 Task: Explore Airbnb accommodation in Debre Tabor, Ethiopia from 3rd December, 2023 to 17th December, 2023 for 3 adults, 1 child.3 bedrooms having 4 beds and 2 bathrooms. Property type can be house. Booking option can be shelf check-in. Look for 3 properties as per requirement.
Action: Mouse moved to (306, 143)
Screenshot: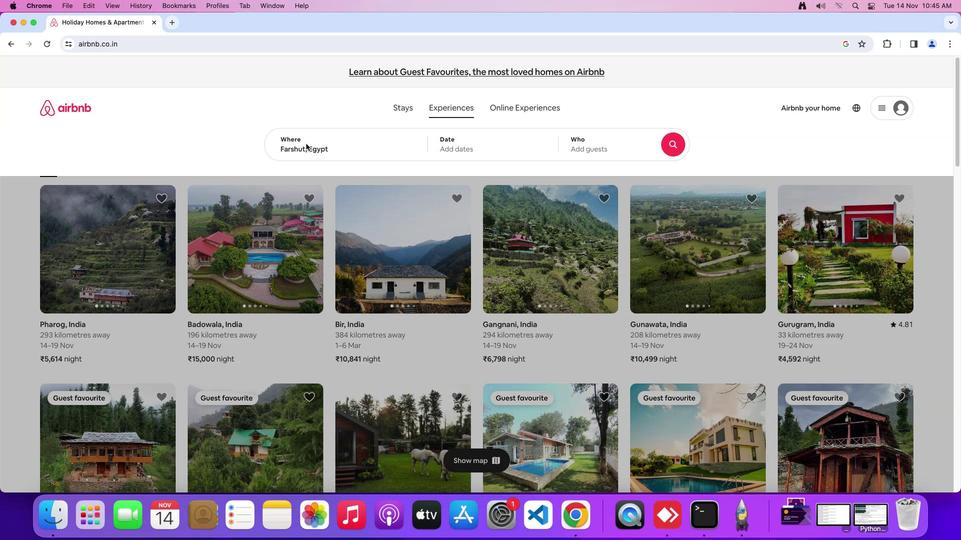 
Action: Mouse pressed left at (306, 143)
Screenshot: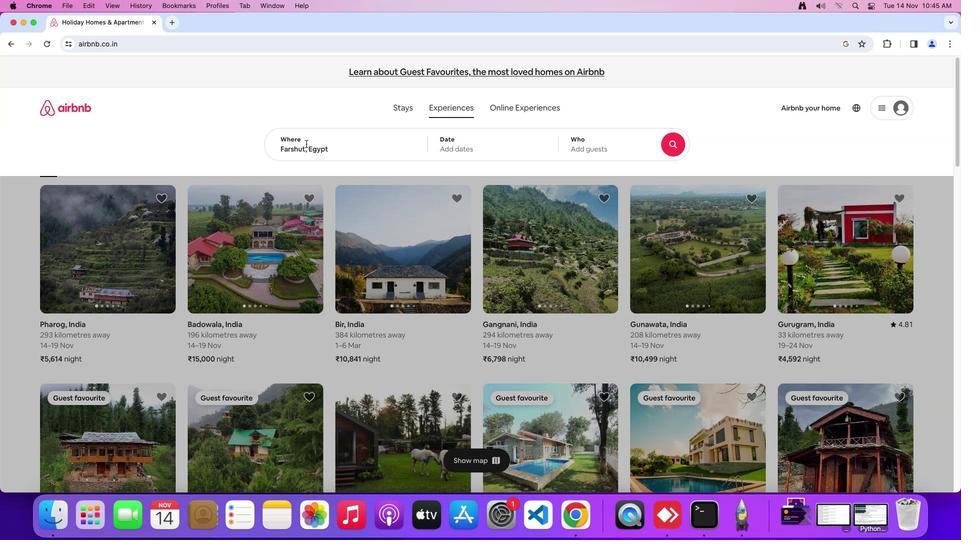 
Action: Mouse moved to (327, 142)
Screenshot: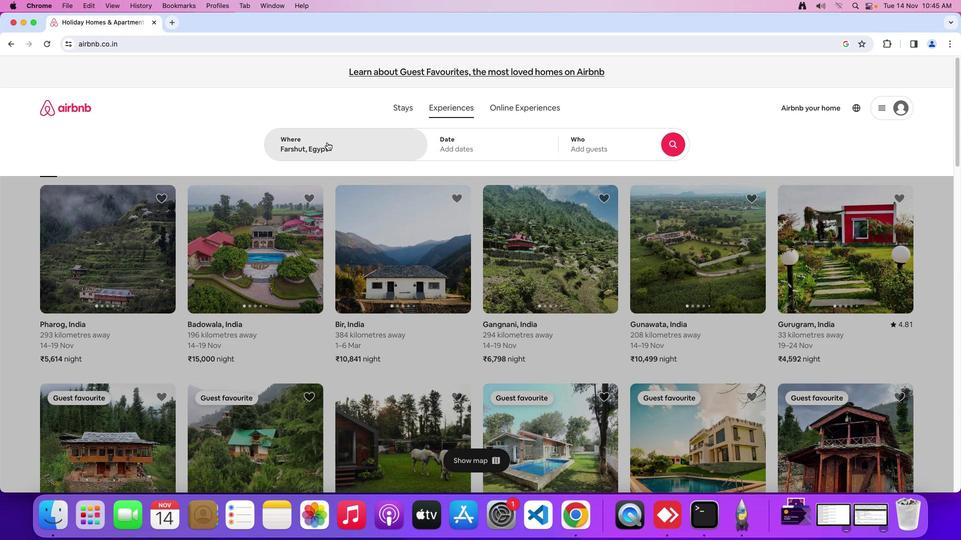 
Action: Mouse pressed left at (327, 142)
Screenshot: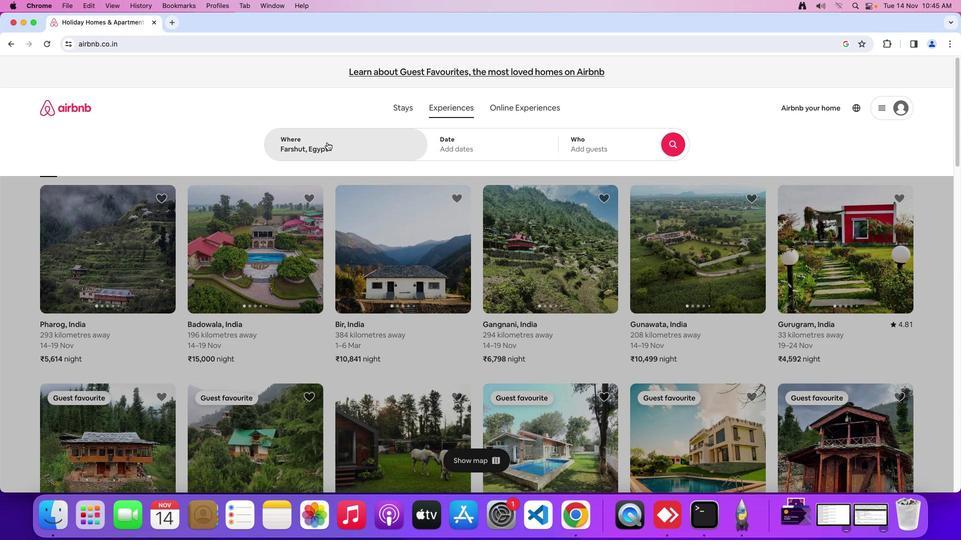 
Action: Mouse moved to (351, 144)
Screenshot: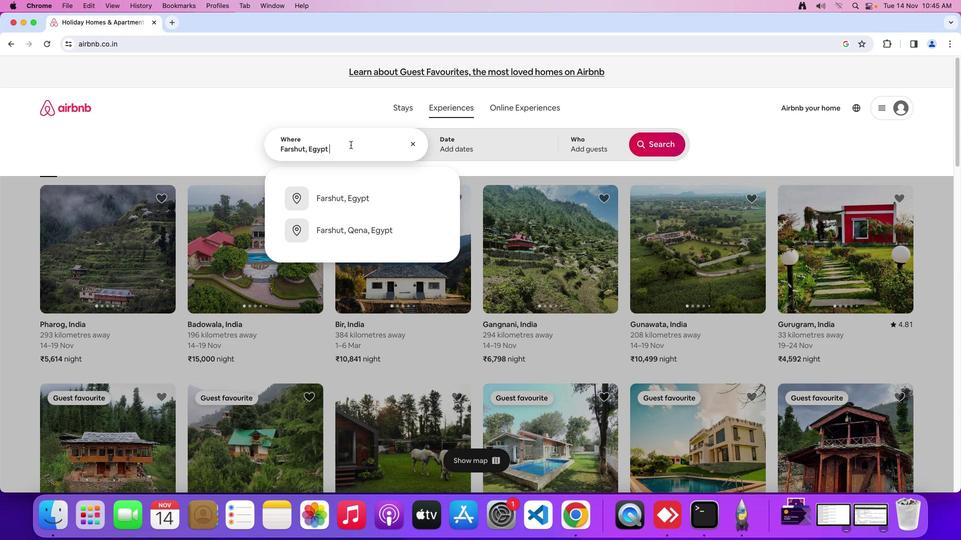 
Action: Mouse pressed left at (351, 144)
Screenshot: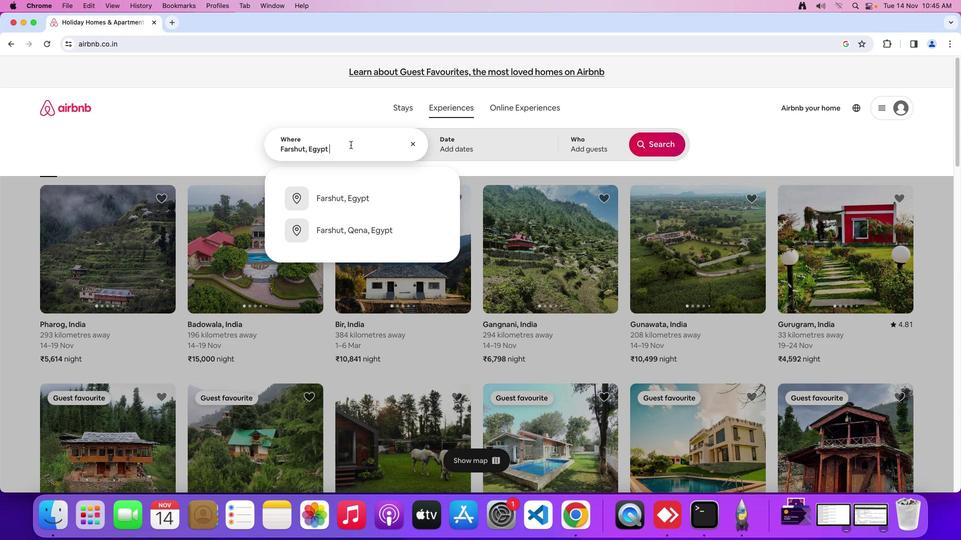 
Action: Mouse moved to (348, 146)
Screenshot: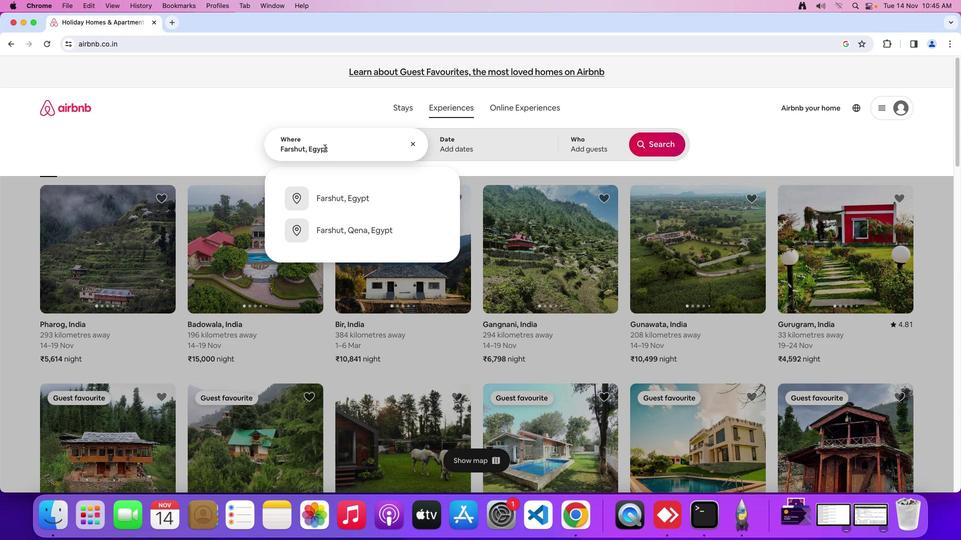 
Action: Mouse pressed left at (348, 146)
Screenshot: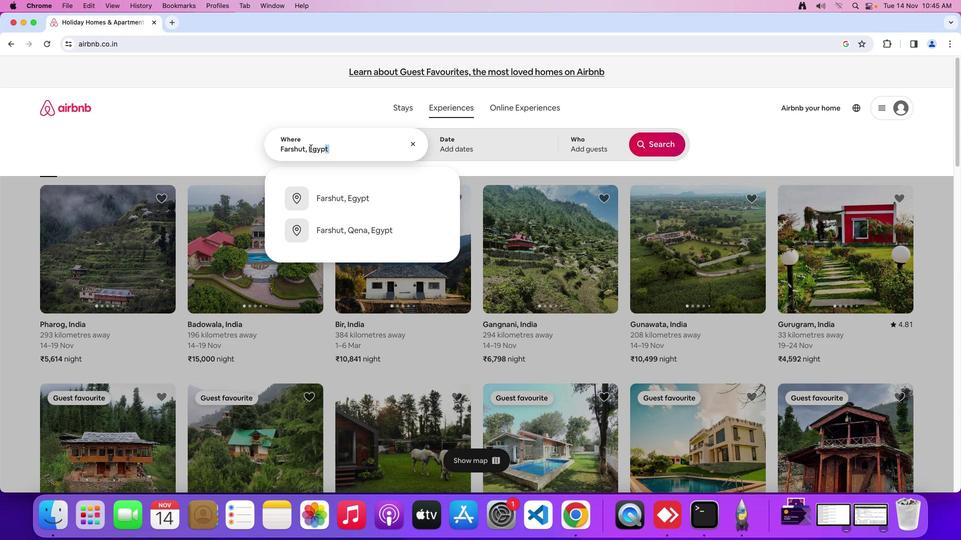 
Action: Mouse moved to (264, 145)
Screenshot: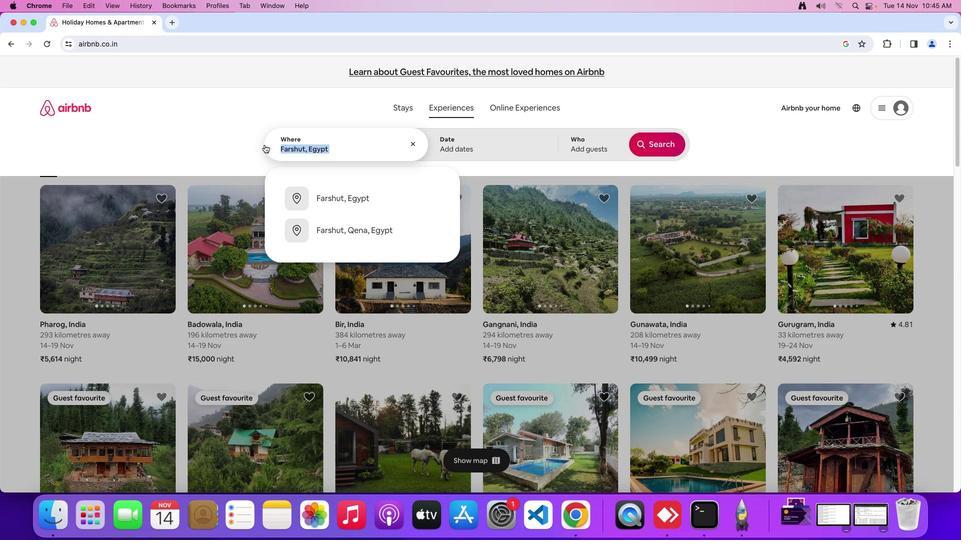 
Action: Key pressed Key.shift_r'D''e''b''r''e'Key.spaceKey.shift_r'T''a''b''o''r'','Key.spaceKey.shift_r'E''n'Key.backspace't''h''i''o''p''i''a'
Screenshot: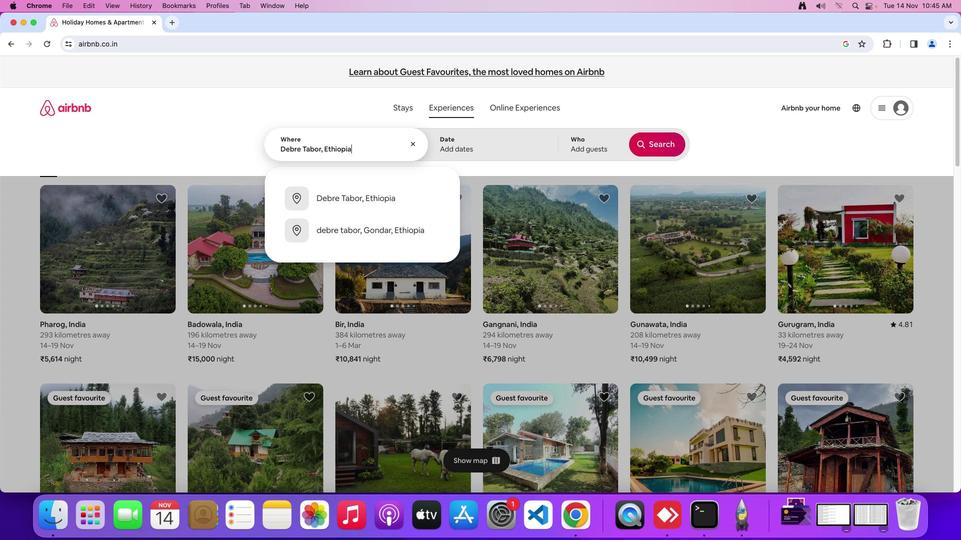 
Action: Mouse moved to (451, 148)
Screenshot: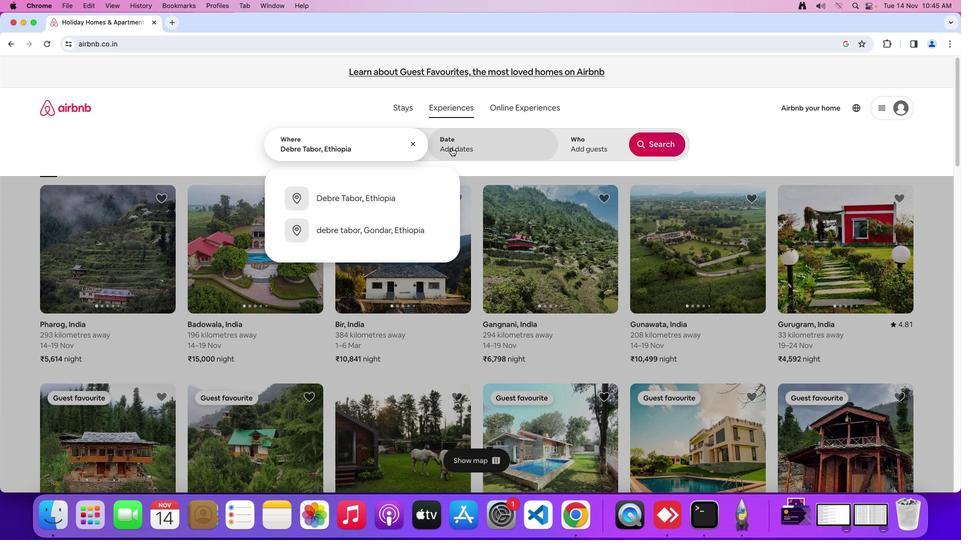
Action: Mouse pressed left at (451, 148)
Screenshot: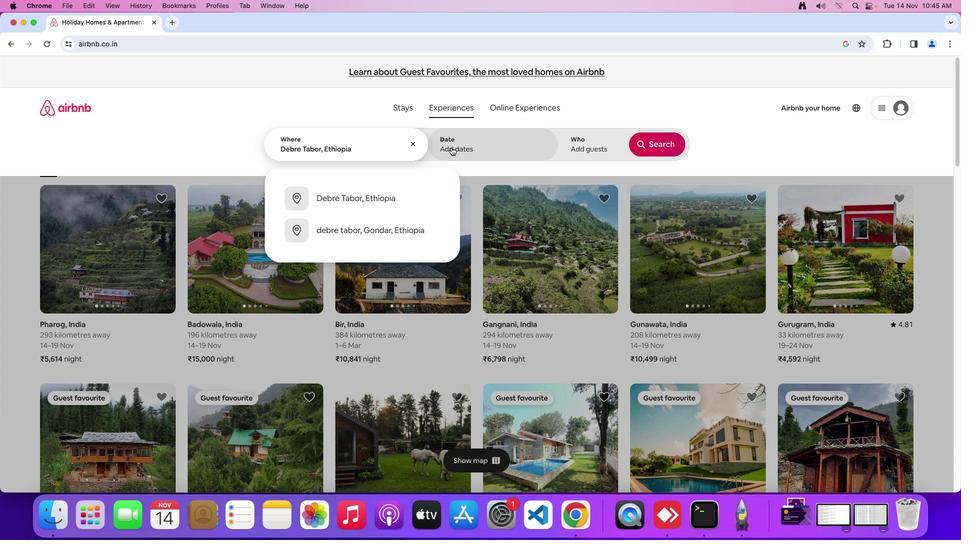 
Action: Mouse moved to (508, 265)
Screenshot: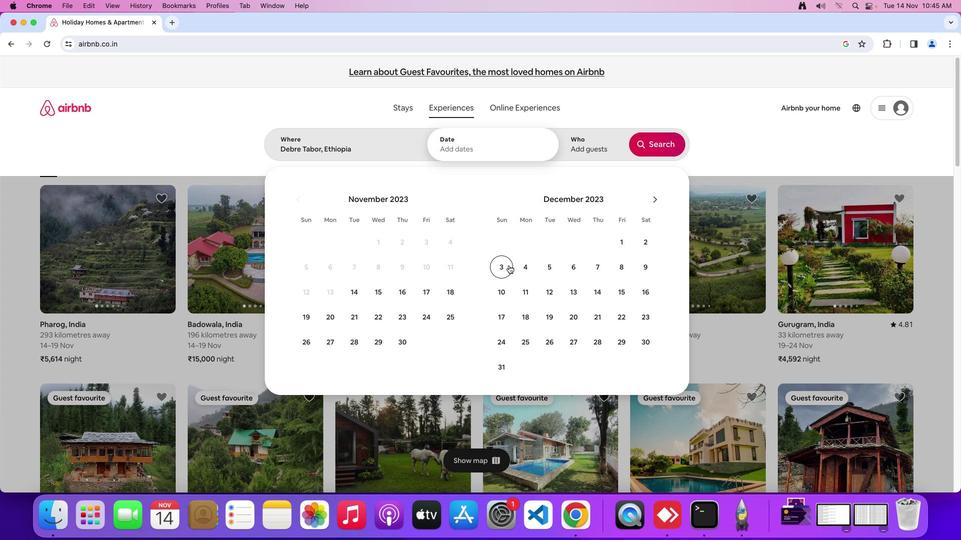 
Action: Mouse pressed left at (508, 265)
Screenshot: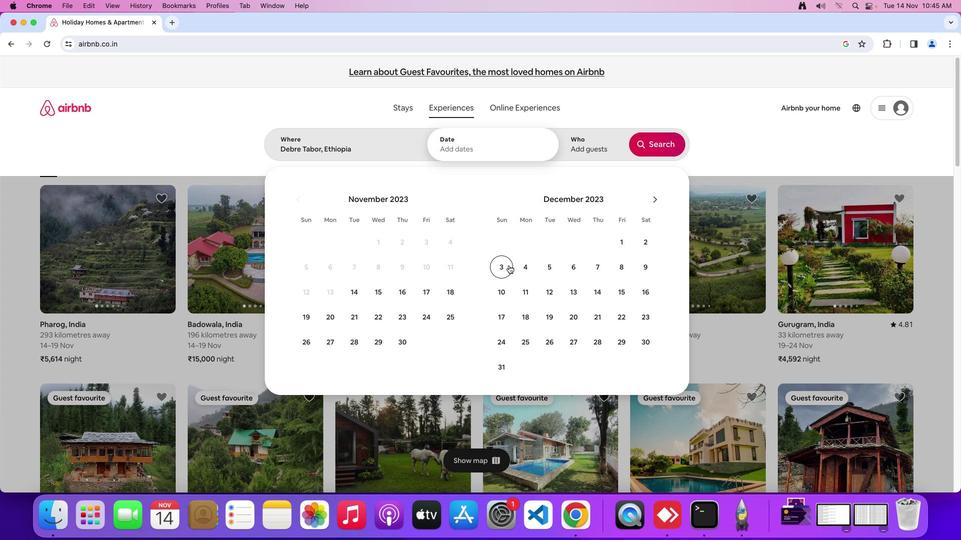 
Action: Mouse moved to (508, 312)
Screenshot: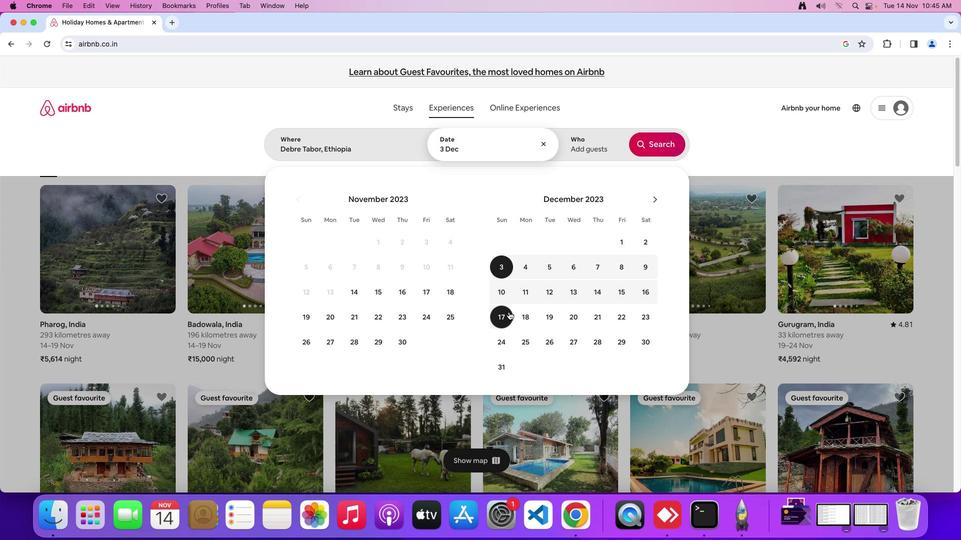 
Action: Mouse pressed left at (508, 312)
Screenshot: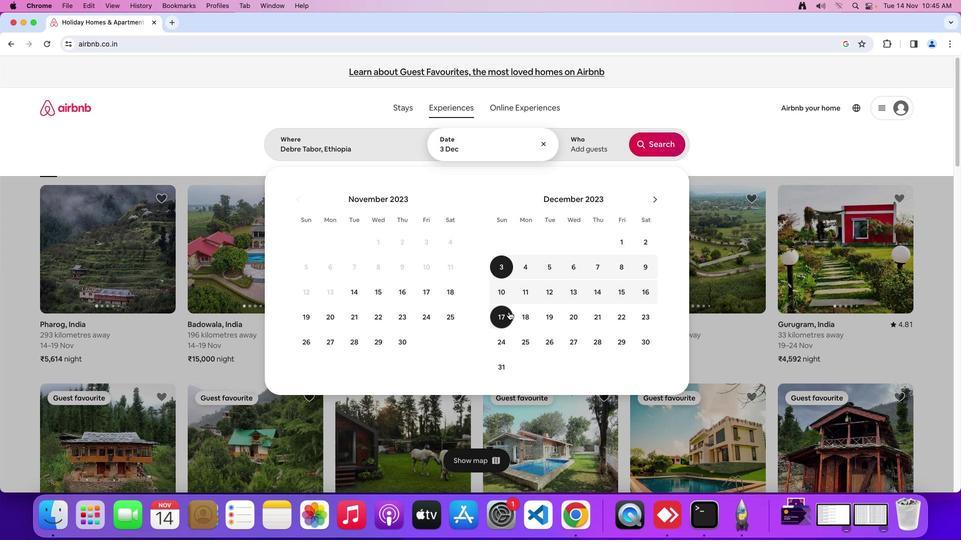 
Action: Mouse moved to (589, 135)
Screenshot: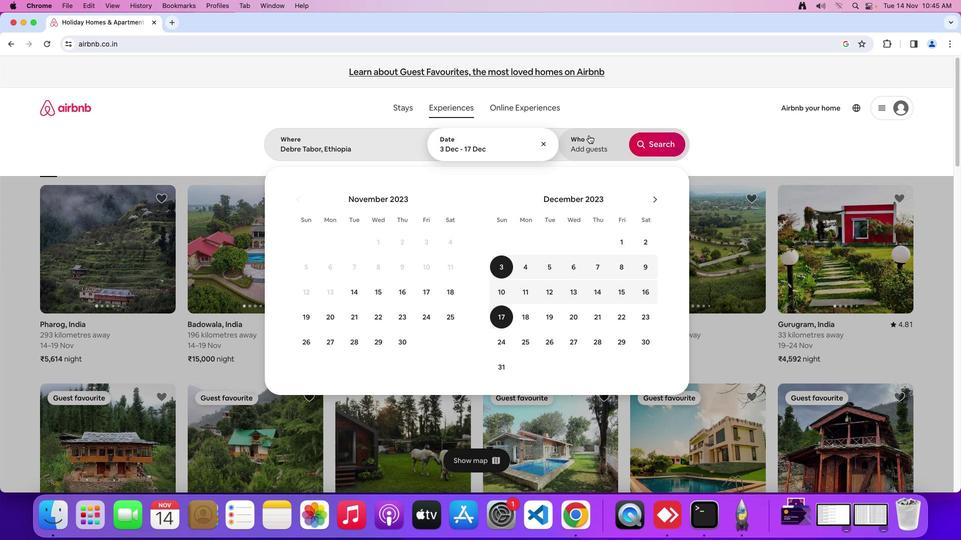 
Action: Mouse pressed left at (589, 135)
Screenshot: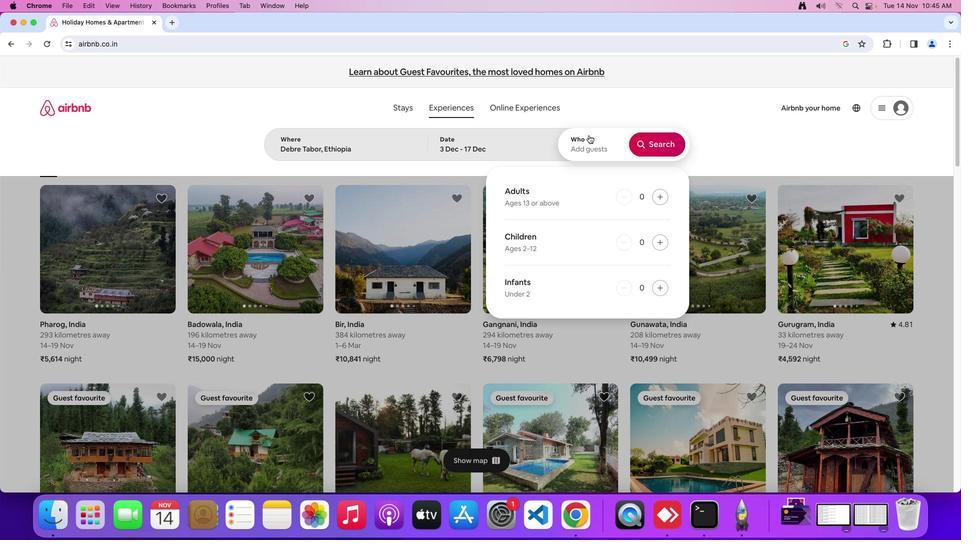 
Action: Mouse moved to (658, 195)
Screenshot: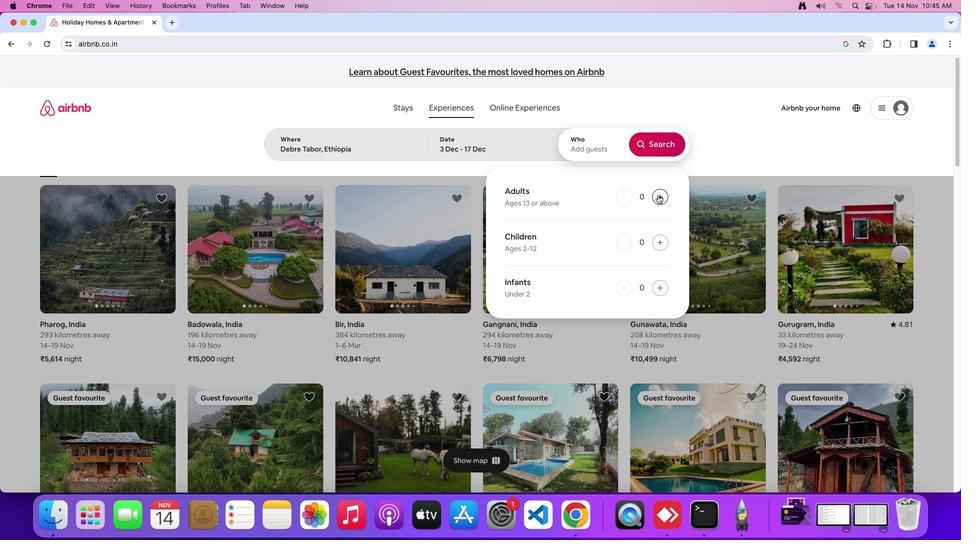 
Action: Mouse pressed left at (658, 195)
Screenshot: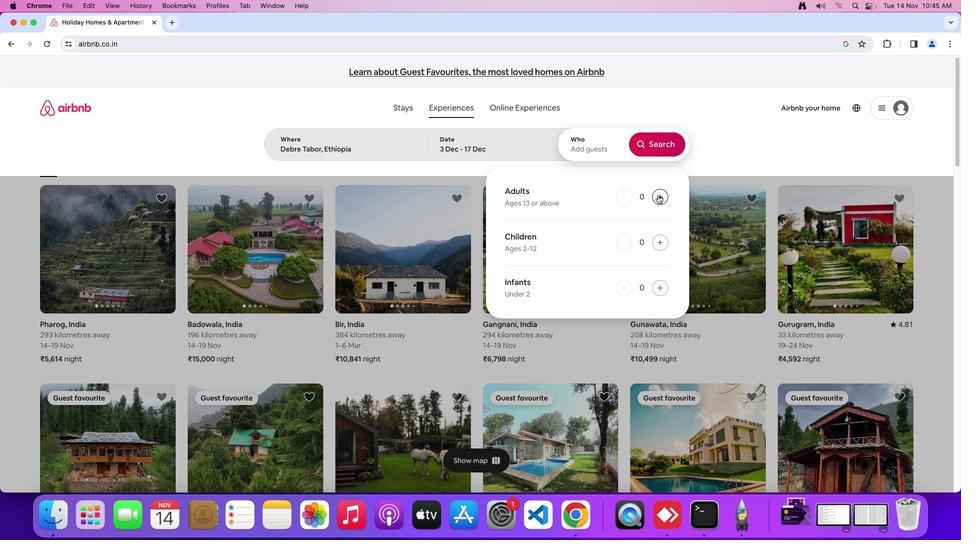 
Action: Mouse pressed left at (658, 195)
Screenshot: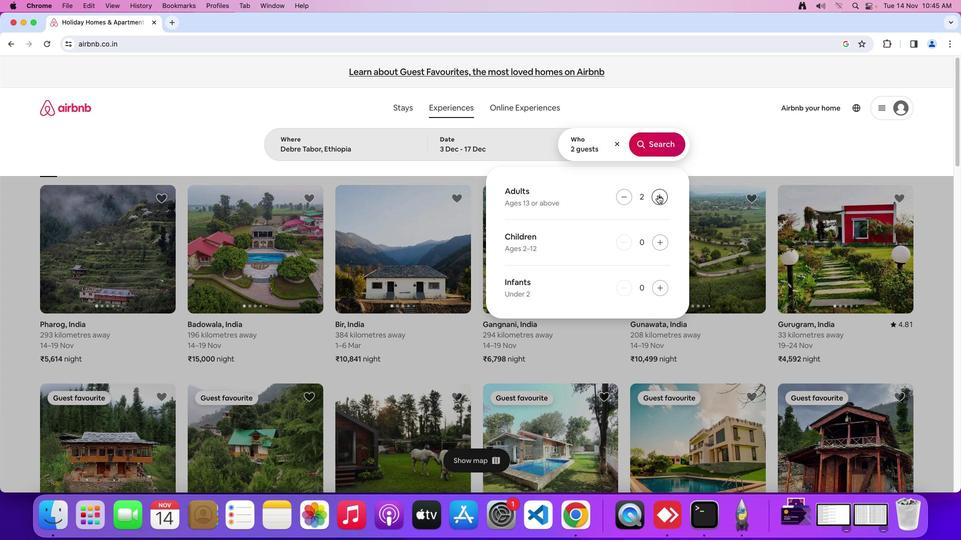 
Action: Mouse pressed left at (658, 195)
Screenshot: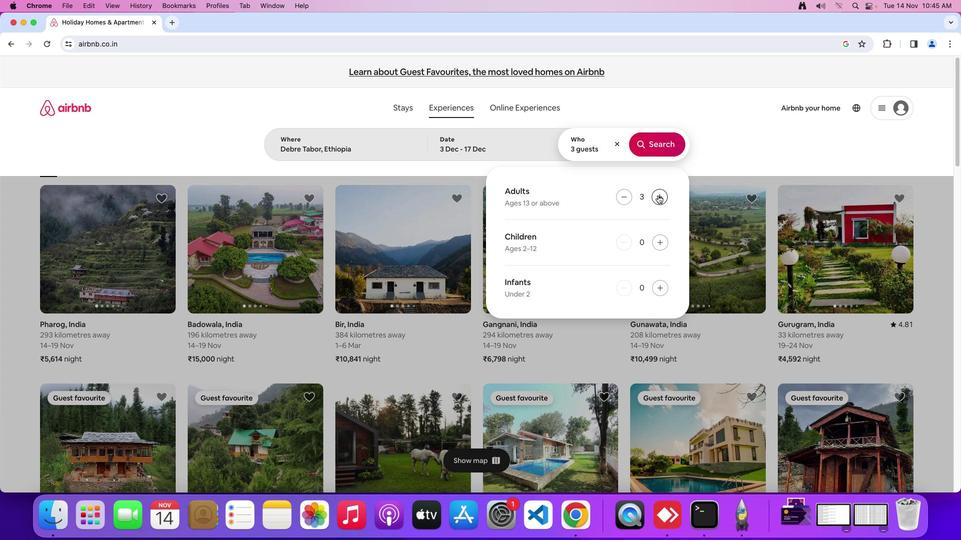 
Action: Mouse moved to (662, 240)
Screenshot: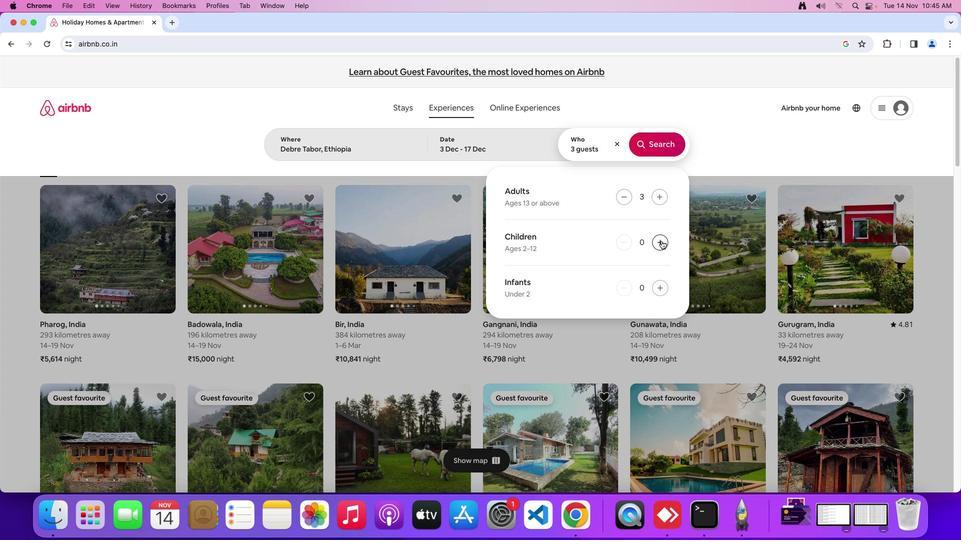 
Action: Mouse pressed left at (662, 240)
Screenshot: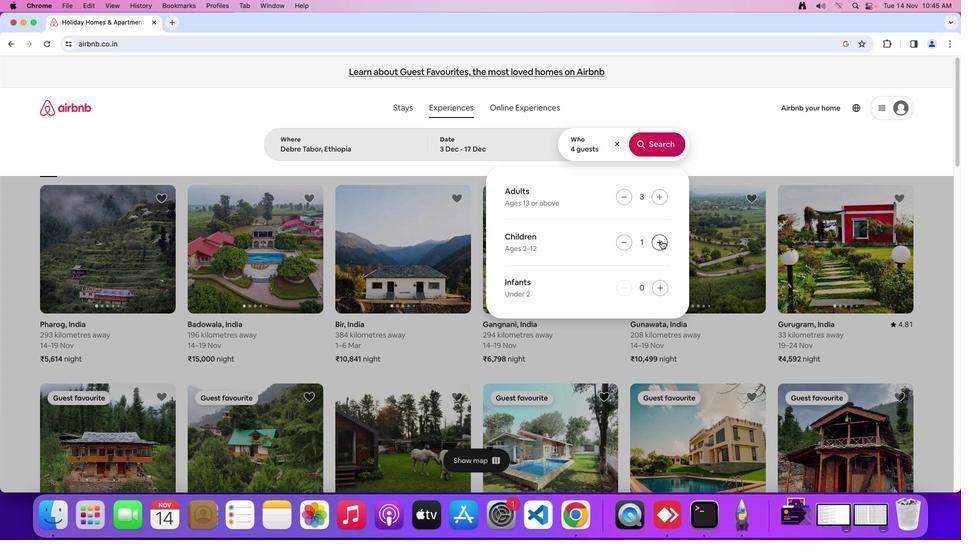 
Action: Mouse moved to (661, 140)
Screenshot: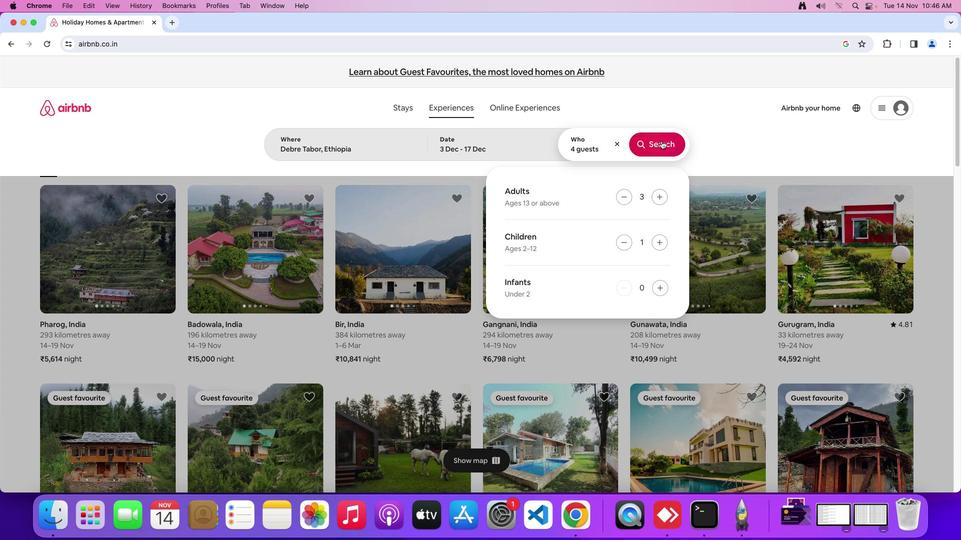
Action: Mouse pressed left at (661, 140)
Screenshot: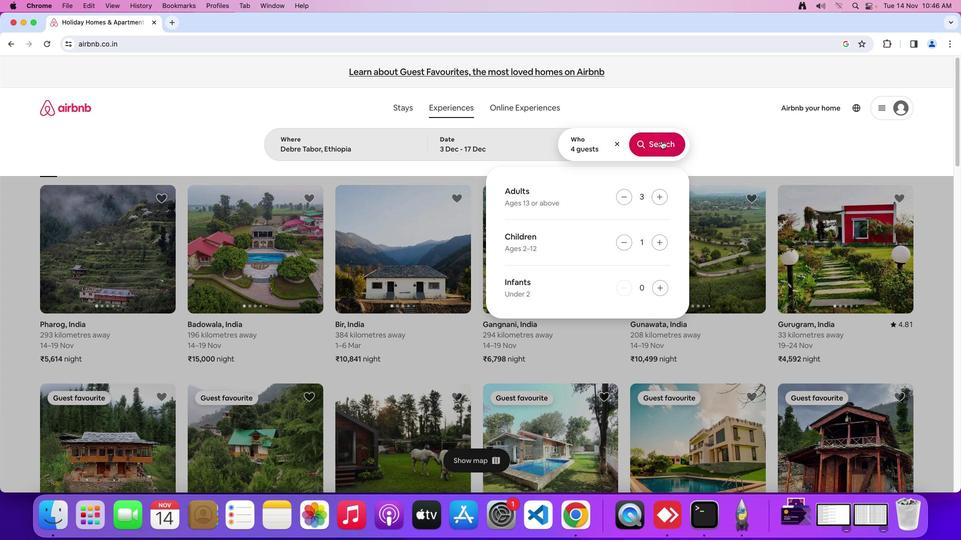 
Action: Mouse moved to (739, 117)
Screenshot: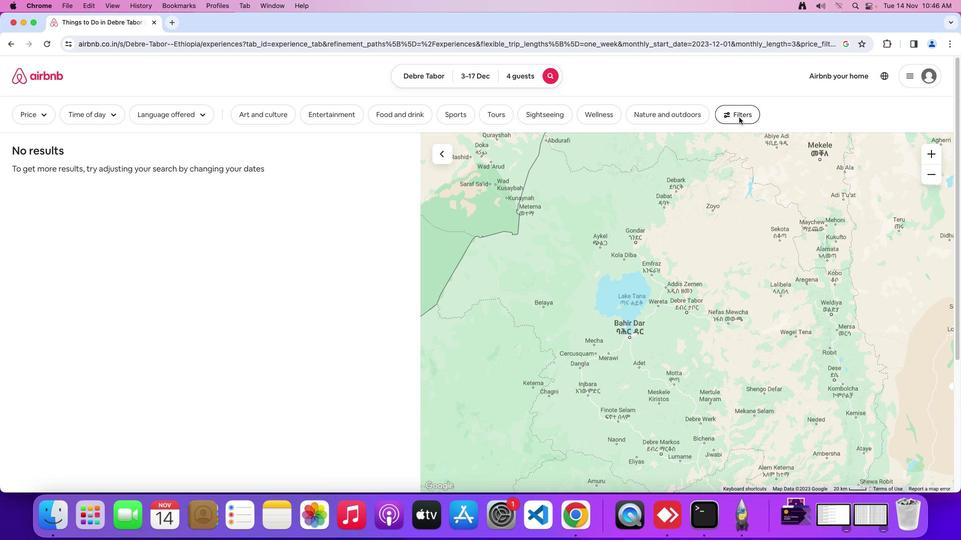 
Action: Mouse pressed left at (739, 117)
Screenshot: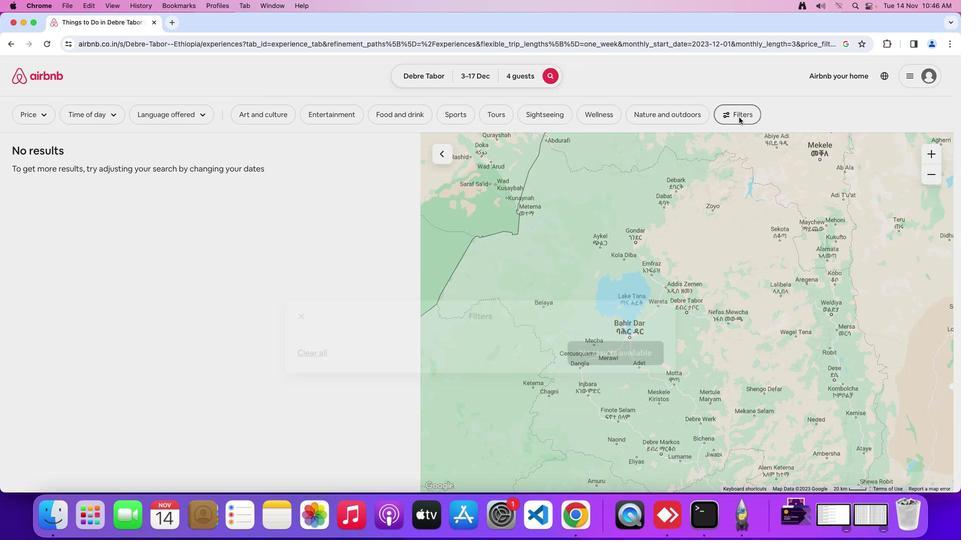 
Action: Mouse moved to (413, 227)
Screenshot: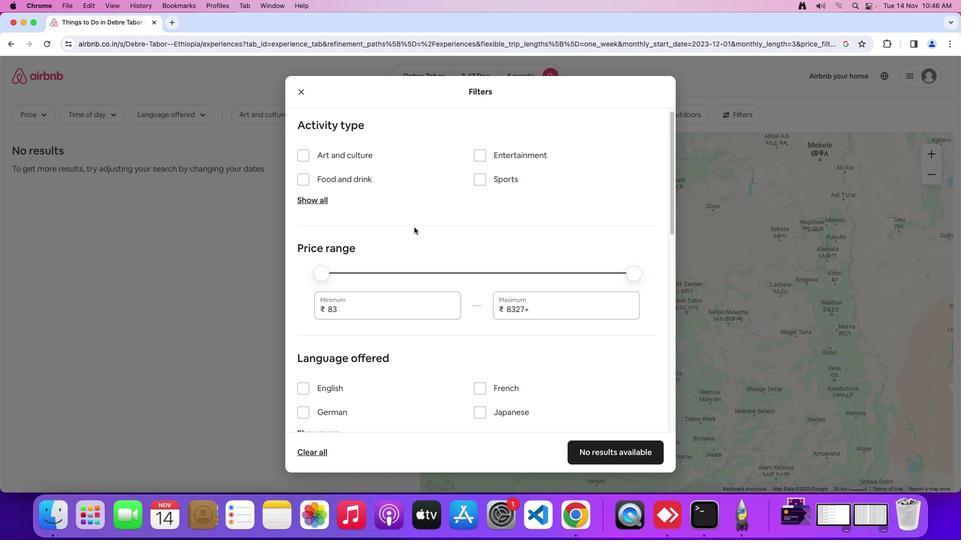 
Action: Mouse scrolled (413, 227) with delta (0, 0)
Screenshot: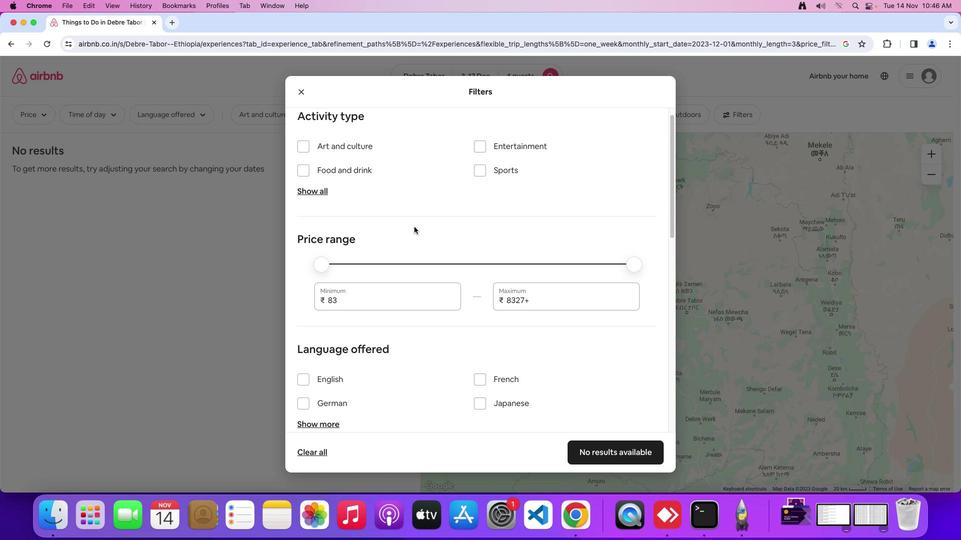 
Action: Mouse moved to (413, 227)
Screenshot: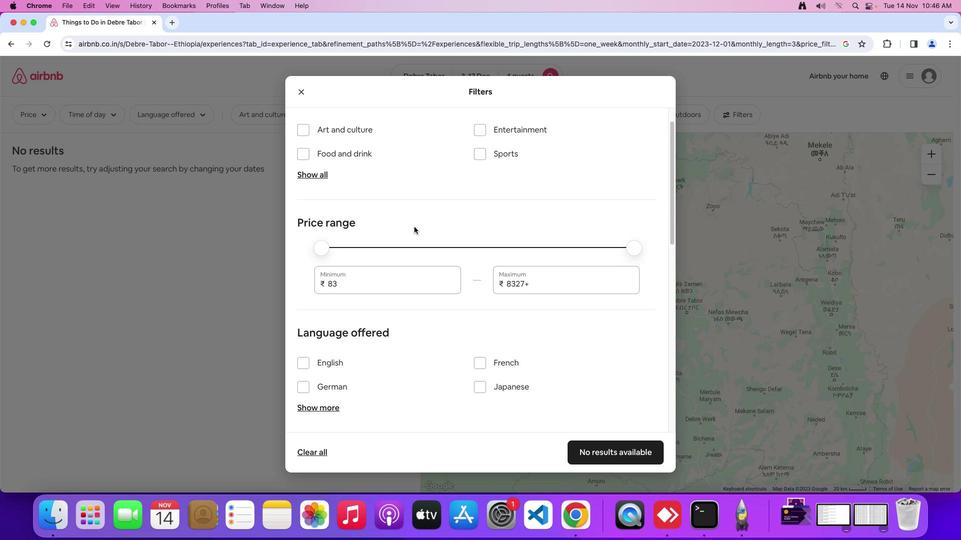 
Action: Mouse scrolled (413, 227) with delta (0, 0)
Screenshot: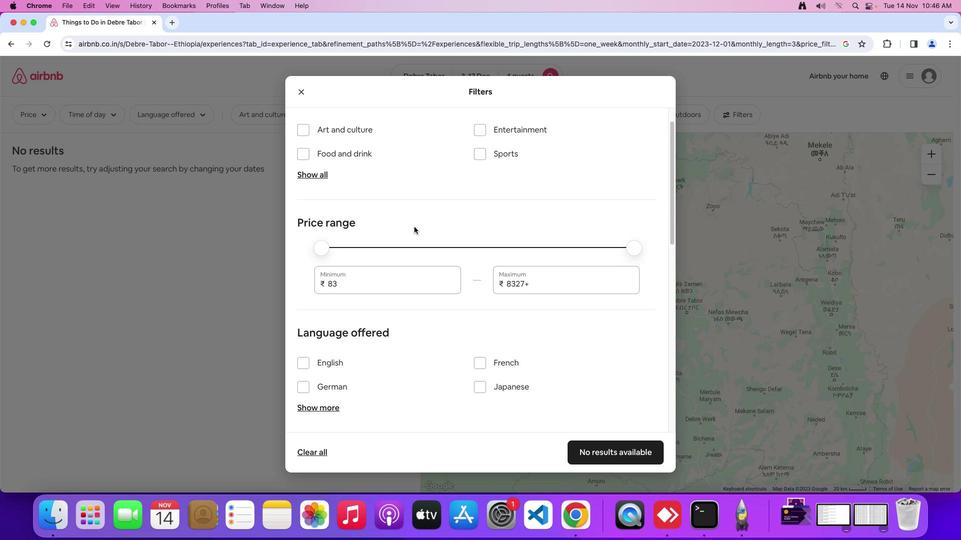 
Action: Mouse moved to (414, 227)
Screenshot: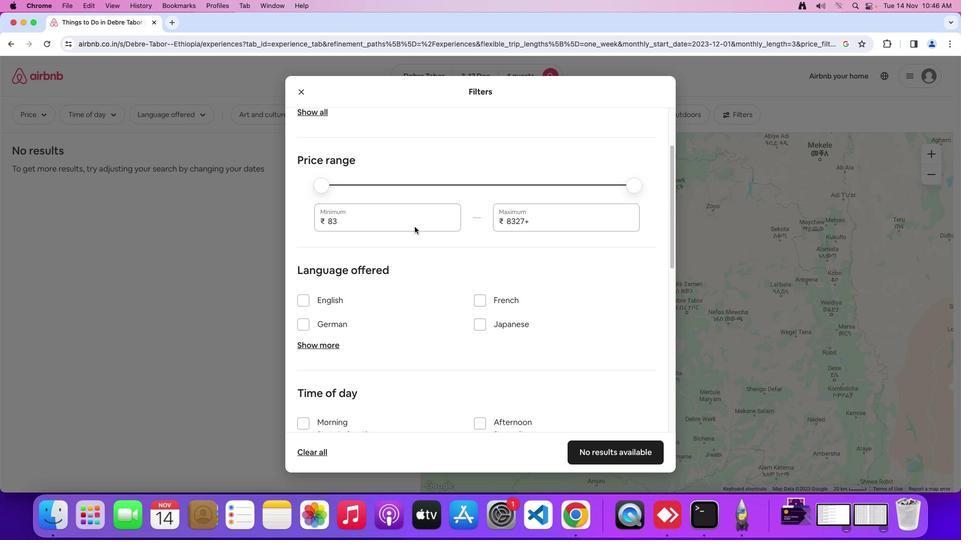 
Action: Mouse scrolled (414, 227) with delta (0, -1)
Screenshot: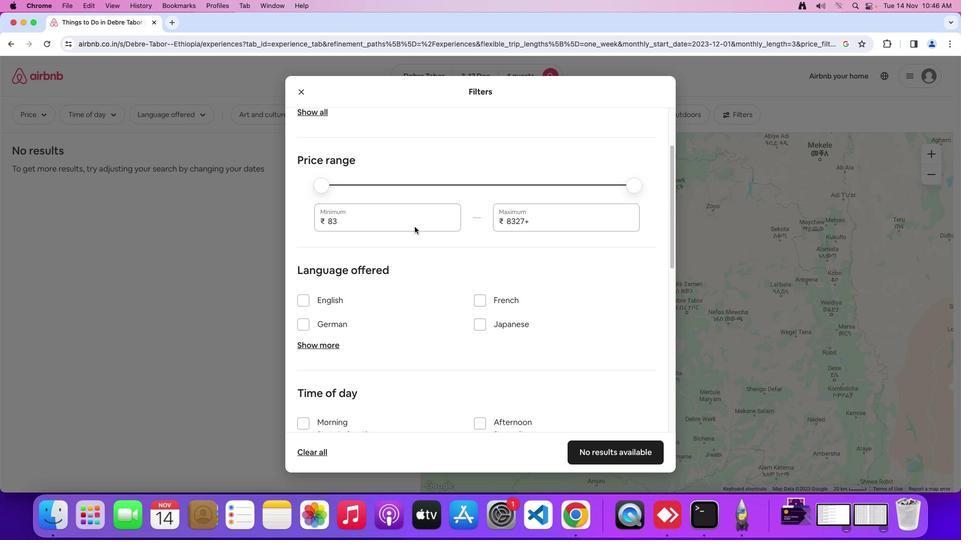 
Action: Mouse moved to (414, 227)
Screenshot: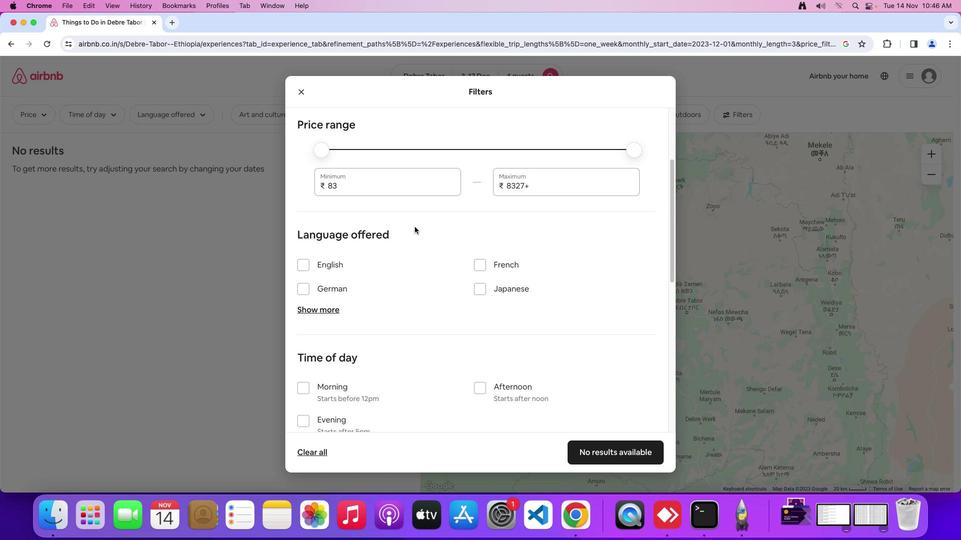 
Action: Mouse scrolled (414, 227) with delta (0, -1)
Screenshot: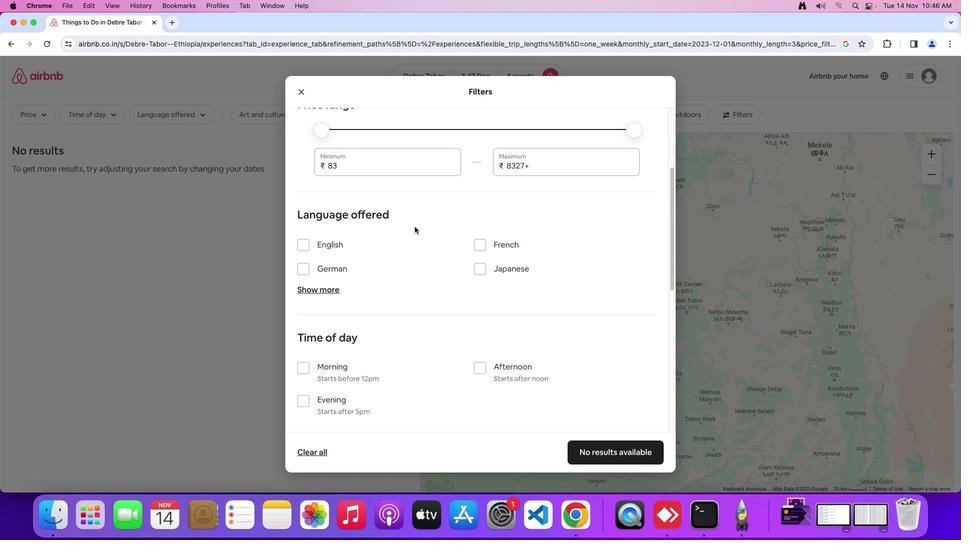 
Action: Mouse moved to (415, 226)
Screenshot: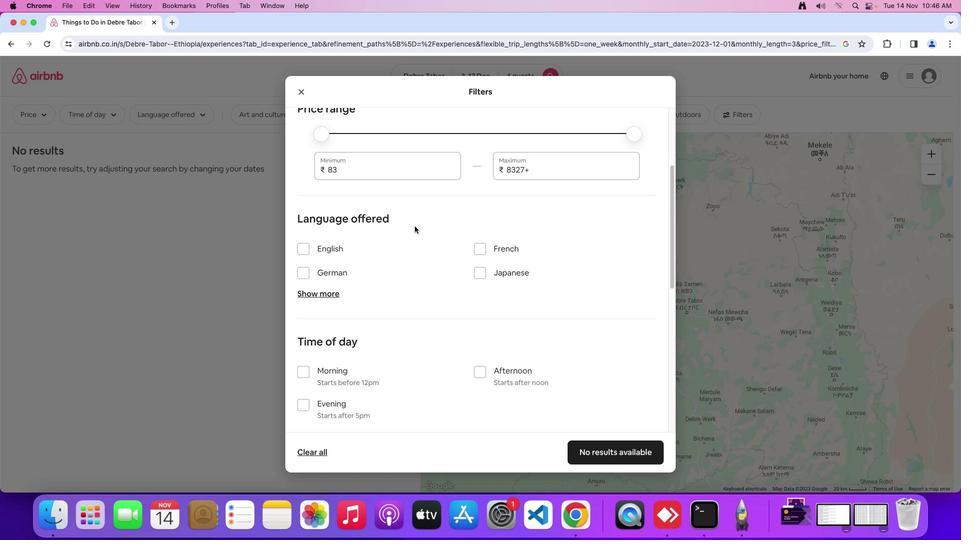 
Action: Mouse scrolled (415, 226) with delta (0, 0)
Screenshot: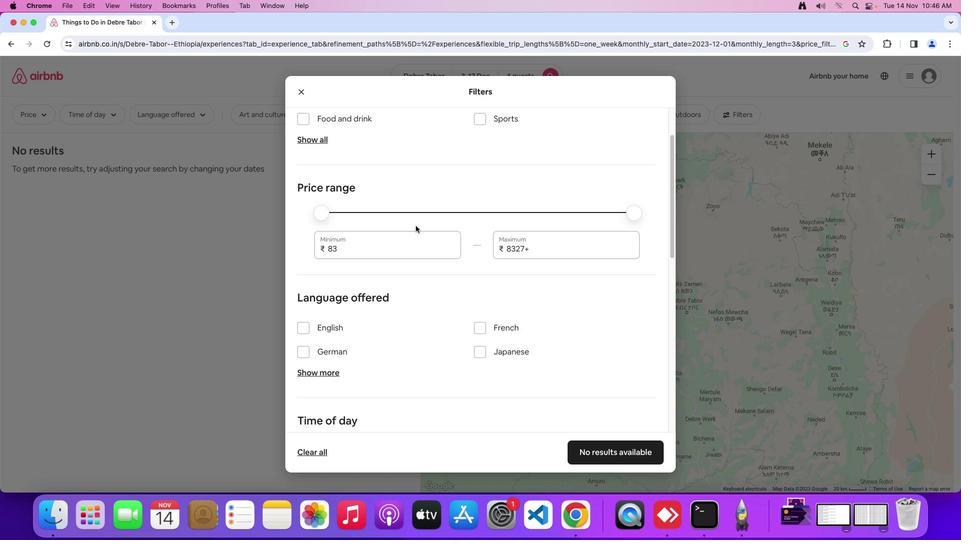 
Action: Mouse scrolled (415, 226) with delta (0, -2)
Screenshot: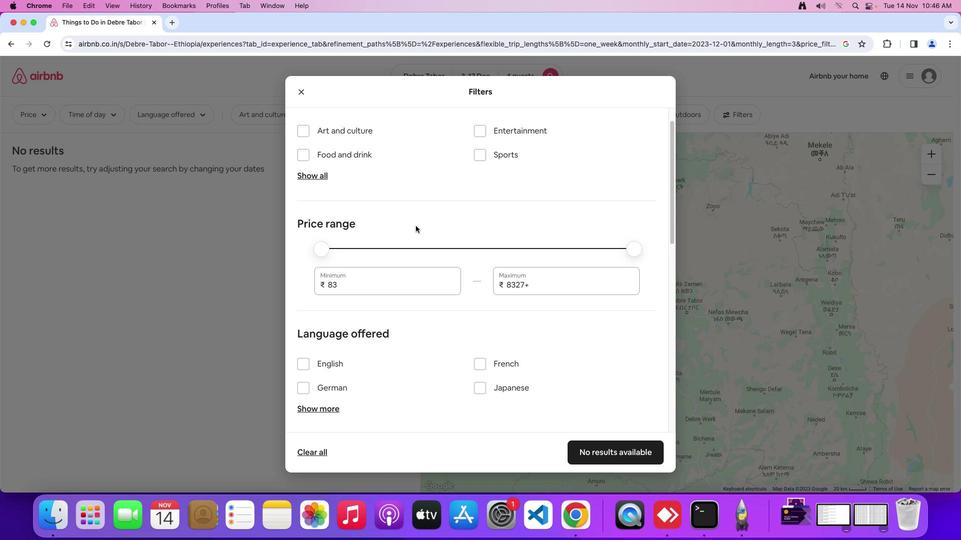 
Action: Mouse scrolled (415, 226) with delta (0, 3)
Screenshot: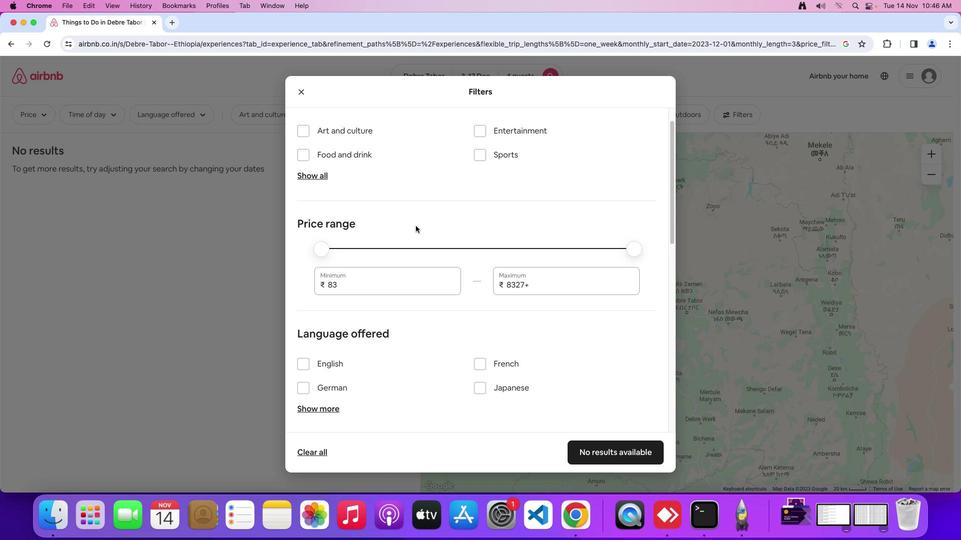 
Action: Mouse scrolled (415, 226) with delta (0, 2)
Screenshot: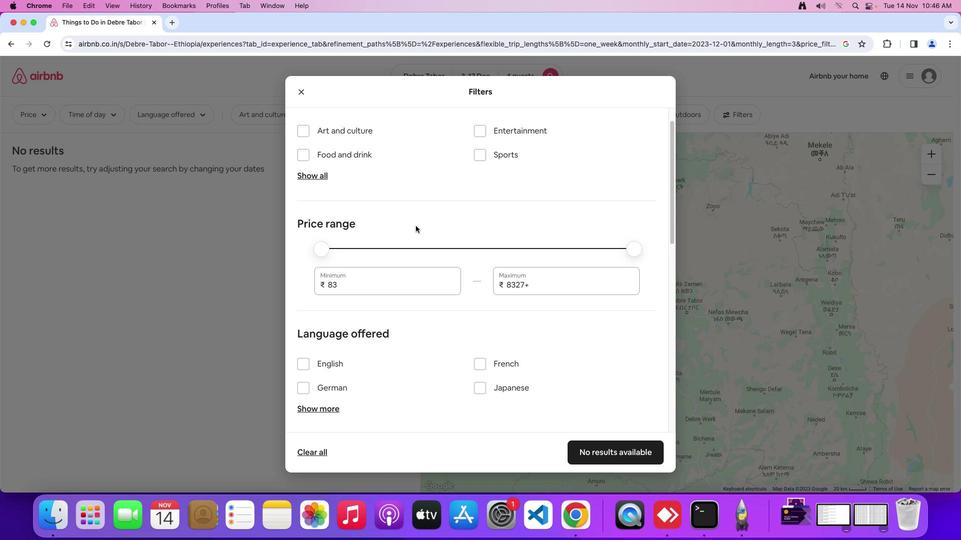 
Action: Mouse moved to (415, 225)
Screenshot: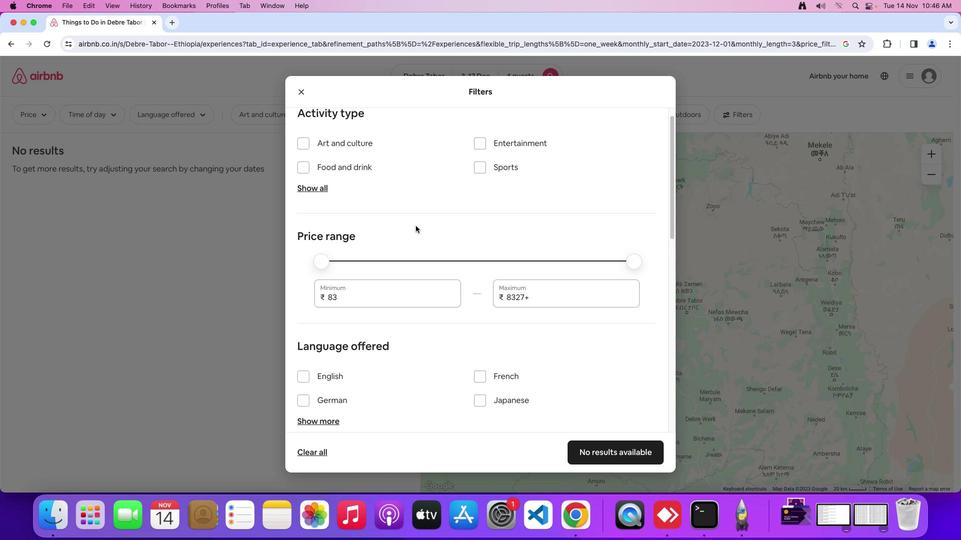 
Action: Mouse scrolled (415, 225) with delta (0, 0)
Screenshot: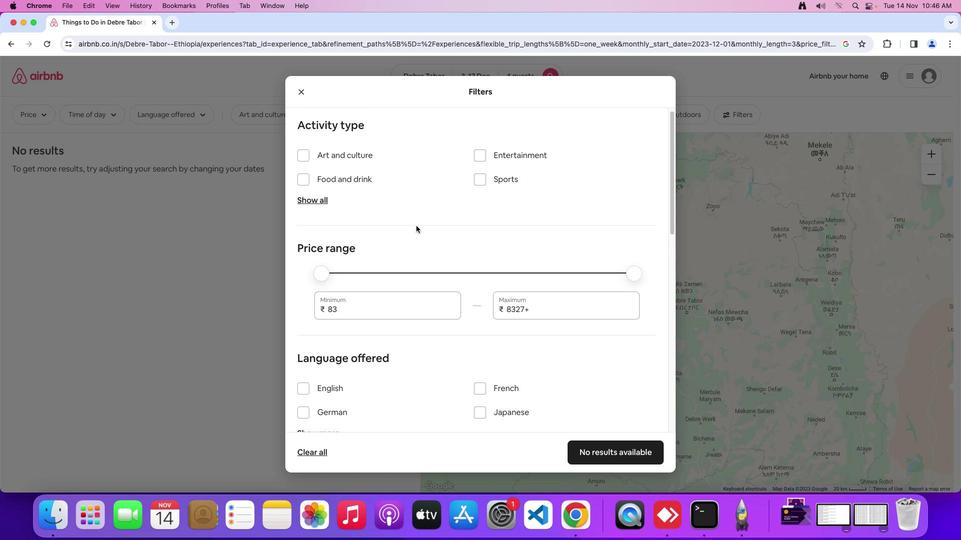 
Action: Mouse scrolled (415, 225) with delta (0, 0)
Screenshot: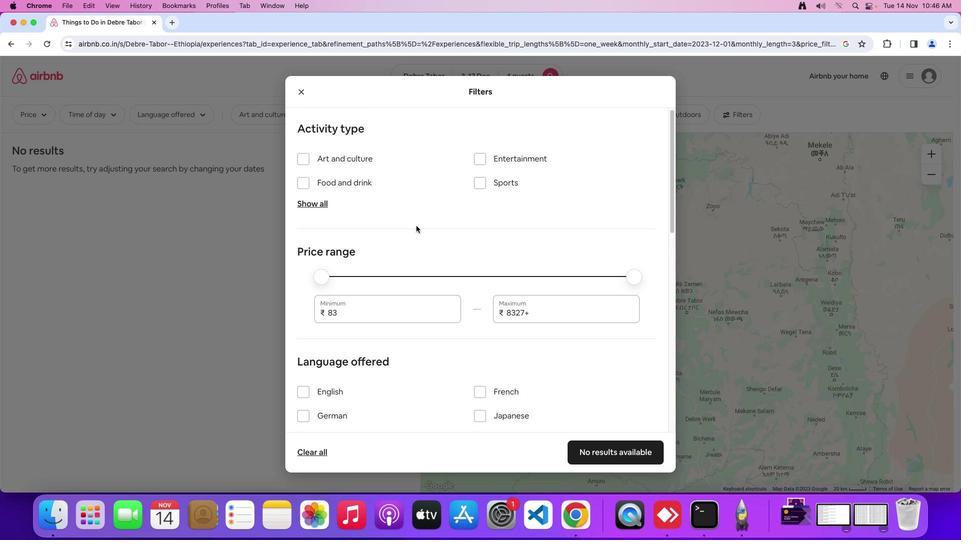 
Action: Mouse scrolled (415, 225) with delta (0, 2)
Screenshot: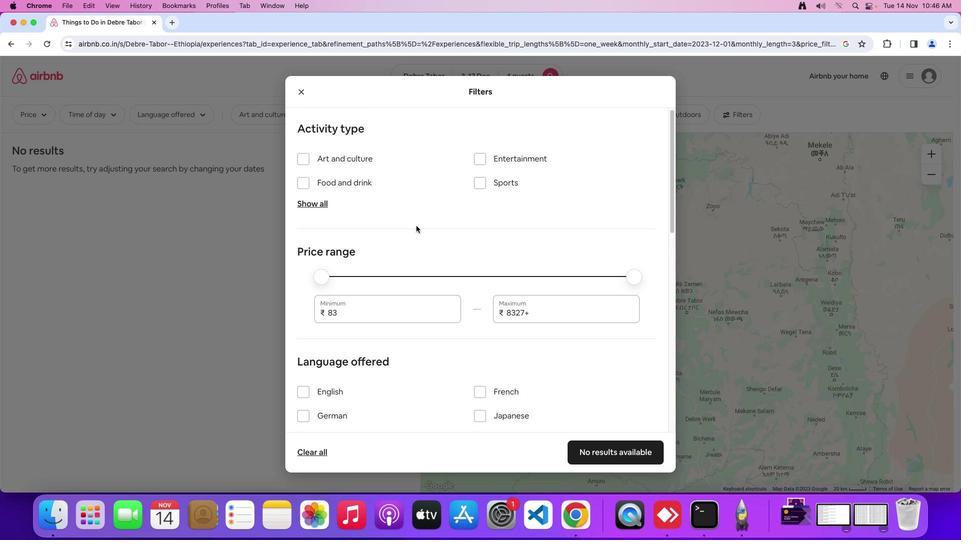 
Action: Mouse scrolled (415, 225) with delta (0, 4)
Screenshot: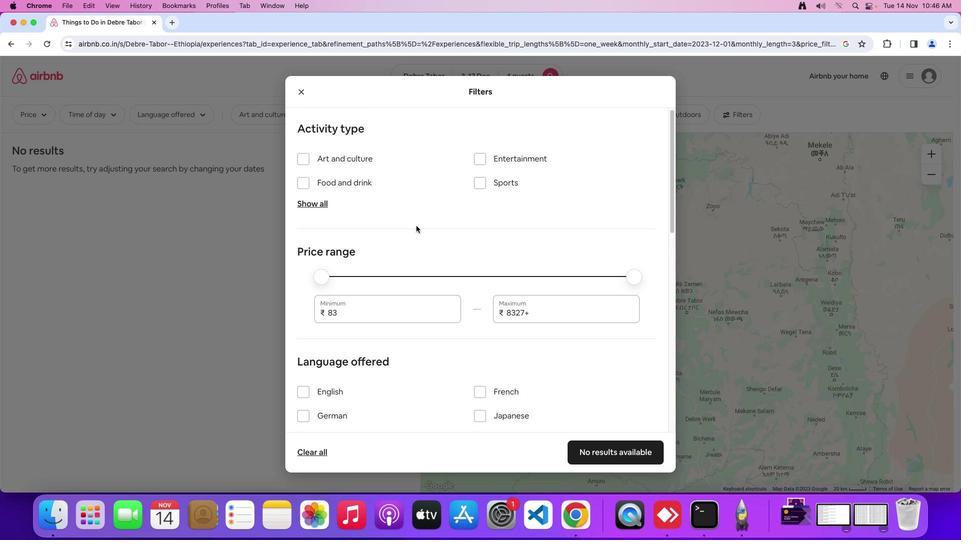 
Action: Mouse moved to (415, 225)
Screenshot: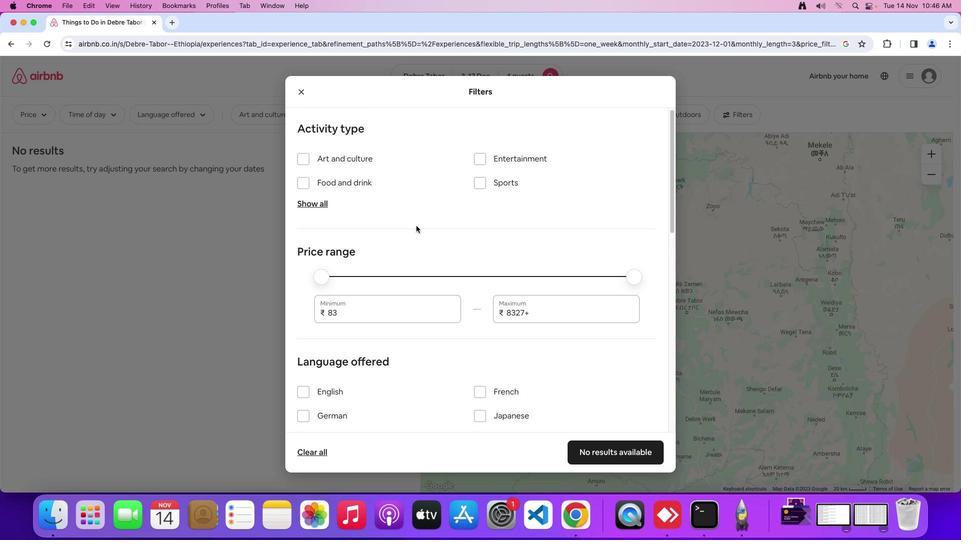 
Action: Mouse scrolled (415, 225) with delta (0, 4)
Screenshot: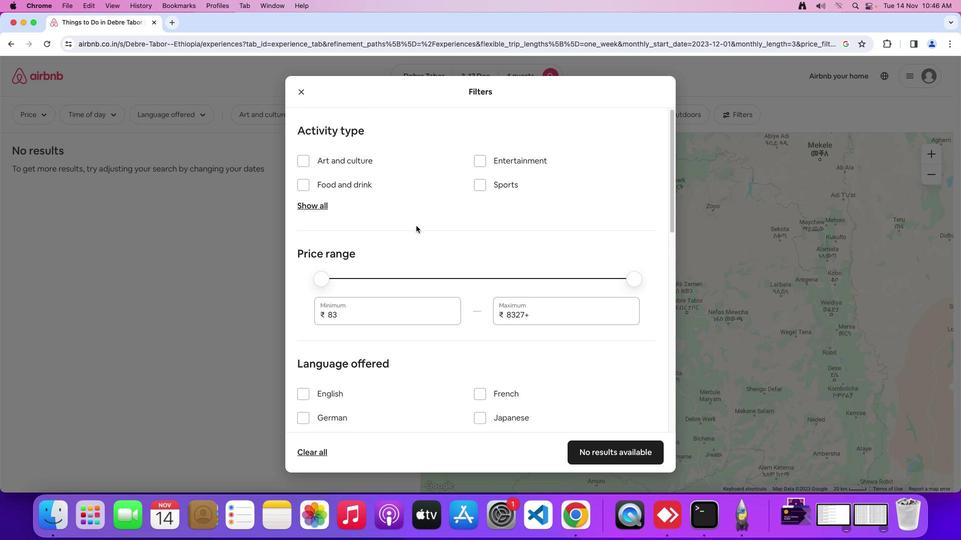 
Action: Mouse moved to (422, 227)
Screenshot: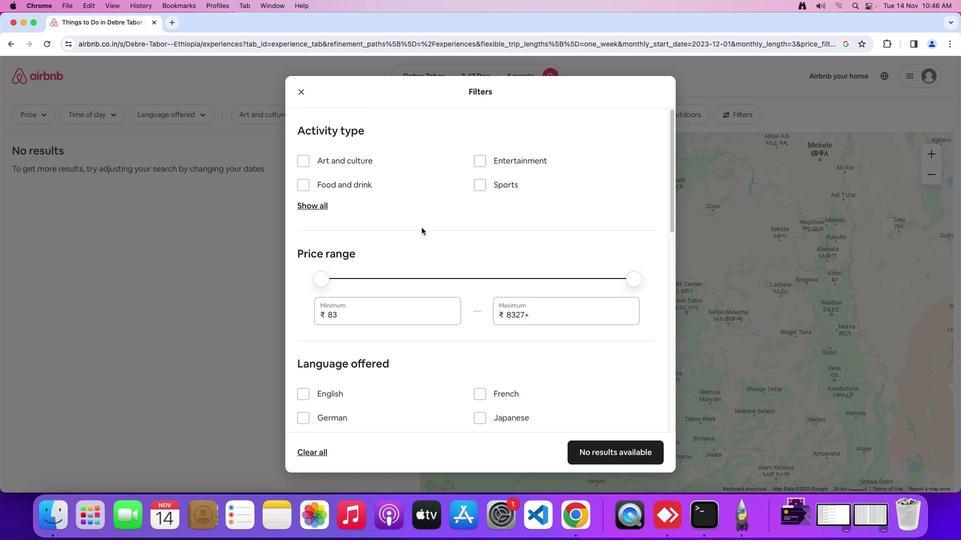 
Action: Mouse scrolled (422, 227) with delta (0, 0)
Screenshot: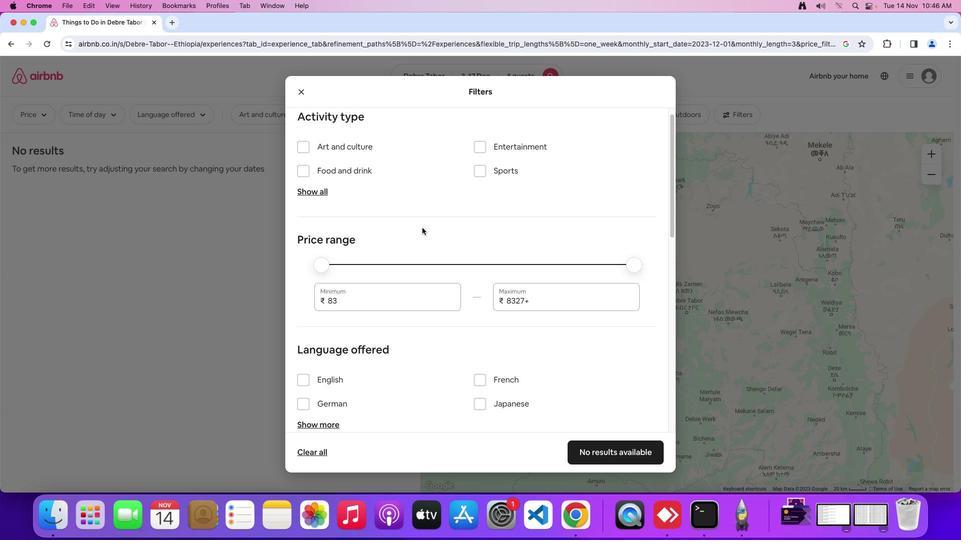 
Action: Mouse scrolled (422, 227) with delta (0, 0)
Screenshot: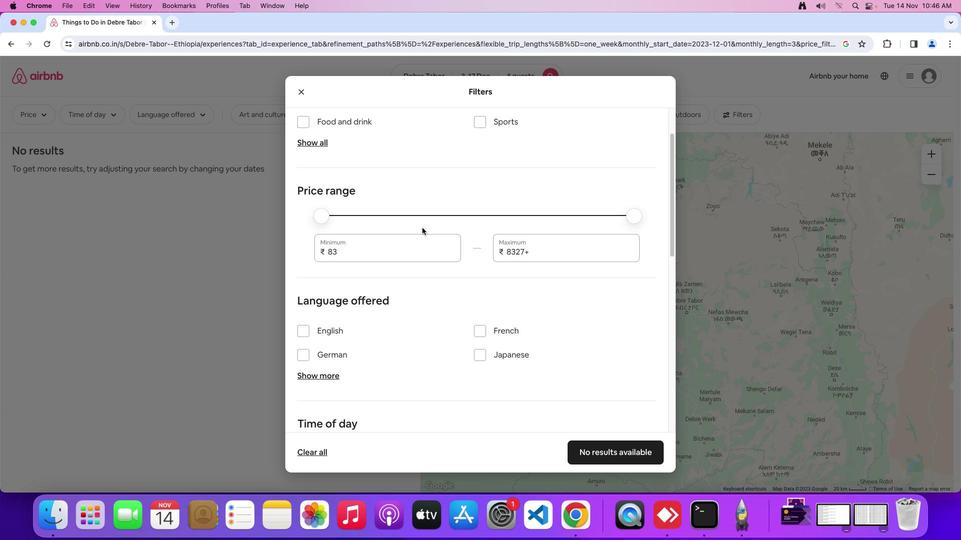 
Action: Mouse moved to (422, 227)
Screenshot: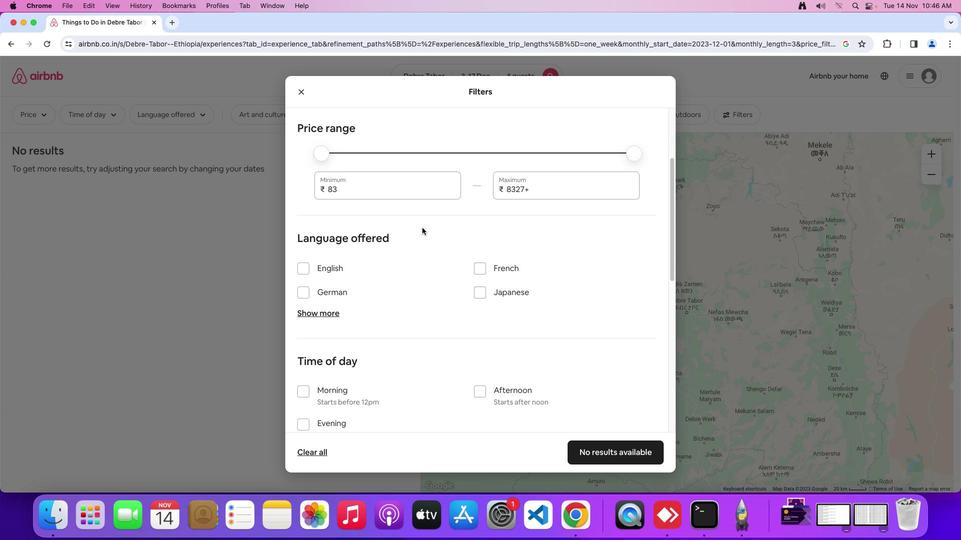 
Action: Mouse scrolled (422, 227) with delta (0, -1)
Screenshot: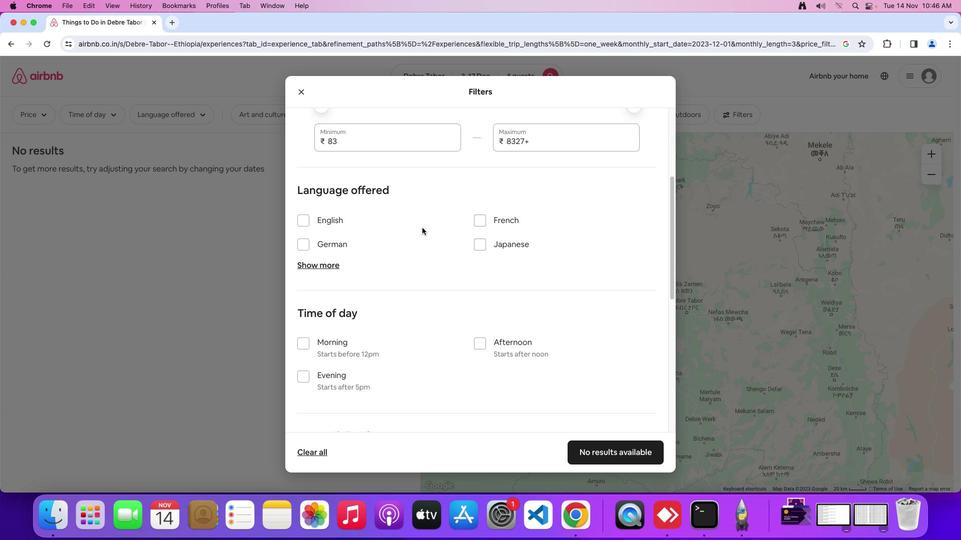 
Action: Mouse moved to (422, 227)
Screenshot: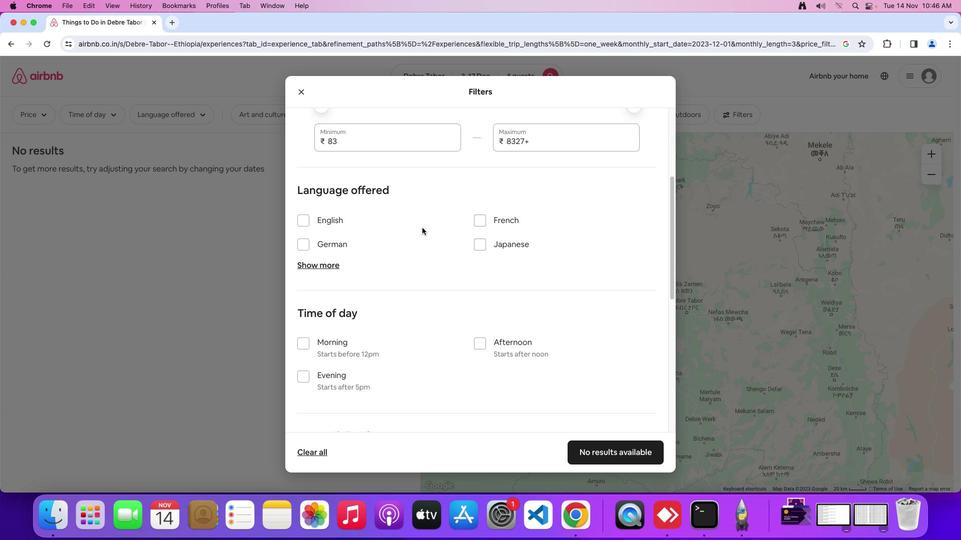 
Action: Mouse scrolled (422, 227) with delta (0, -2)
Screenshot: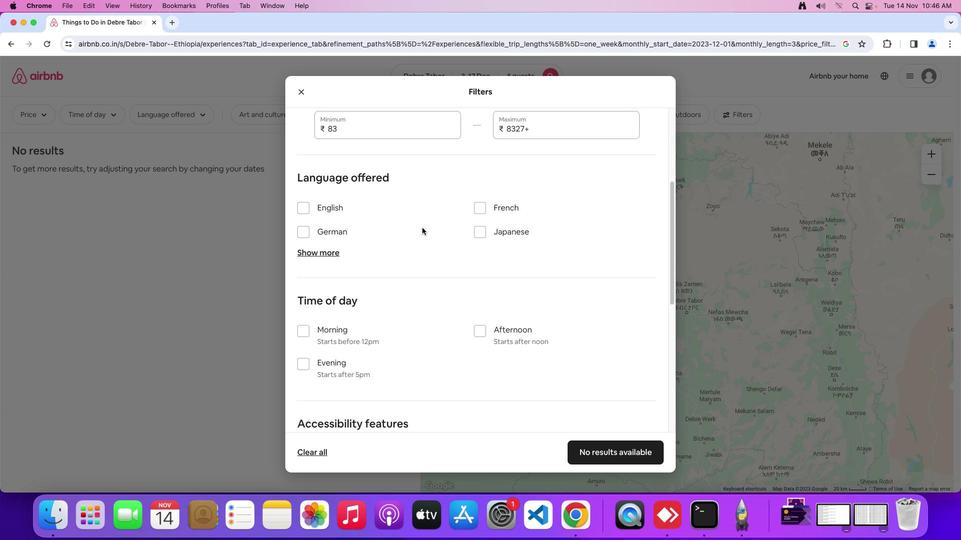 
Action: Mouse moved to (464, 170)
Screenshot: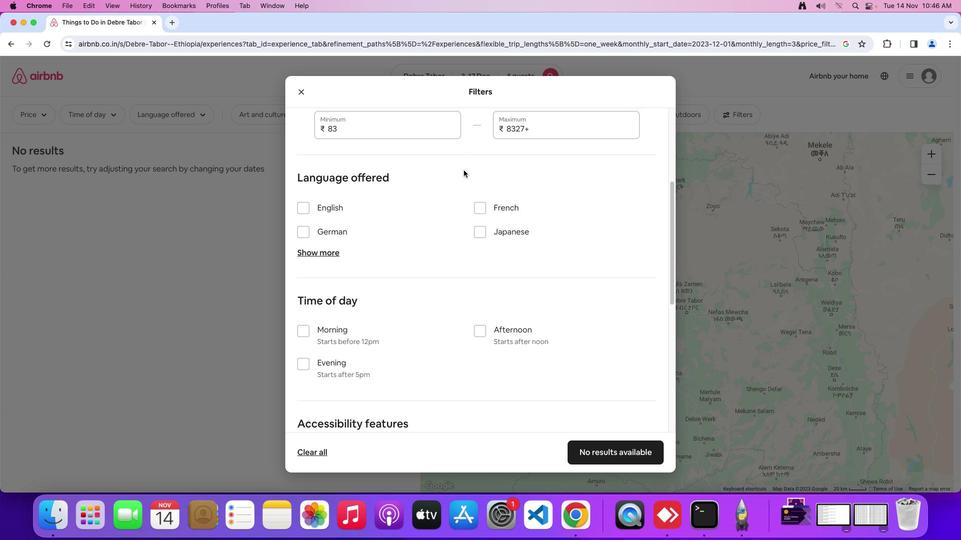 
Action: Mouse scrolled (464, 170) with delta (0, 0)
Screenshot: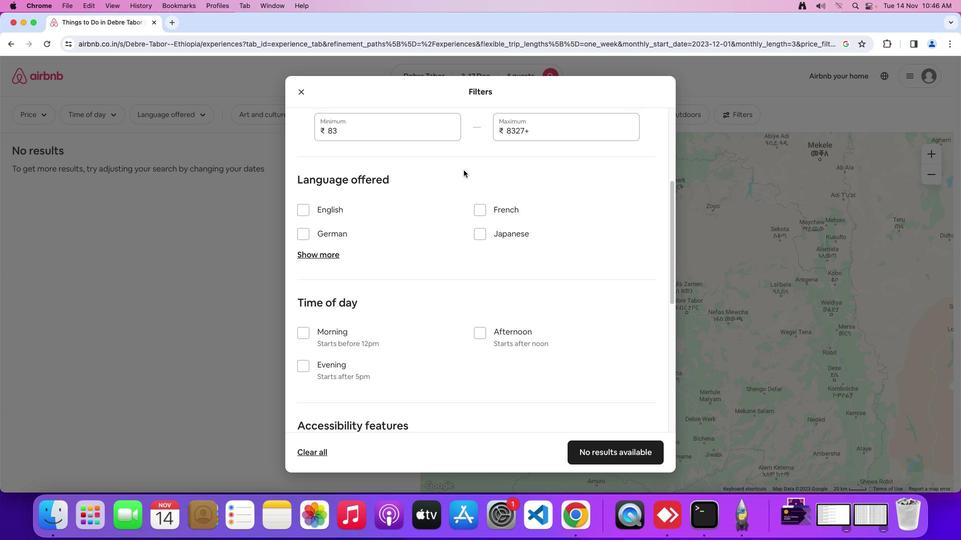 
Action: Mouse moved to (464, 170)
Screenshot: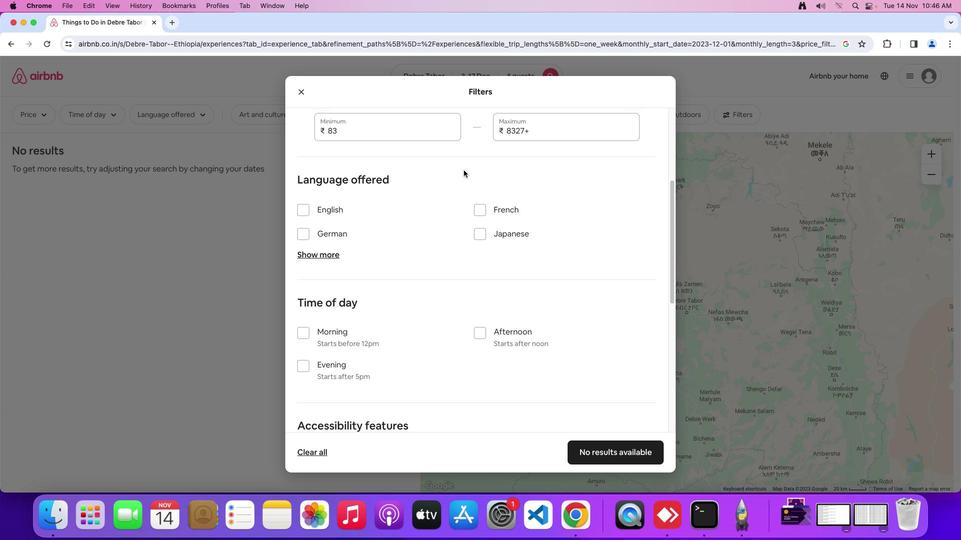 
Action: Mouse scrolled (464, 170) with delta (0, 0)
Screenshot: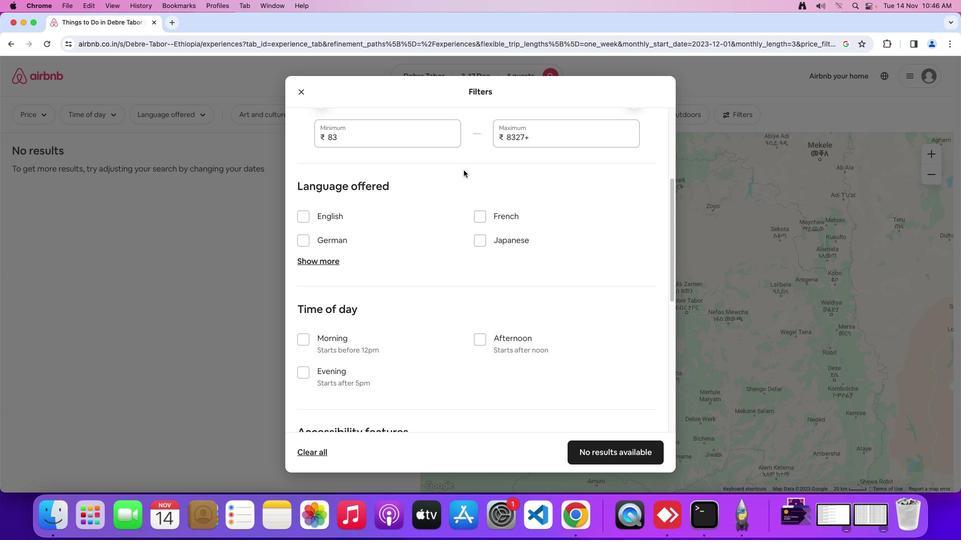 
Action: Mouse scrolled (464, 170) with delta (0, 0)
Screenshot: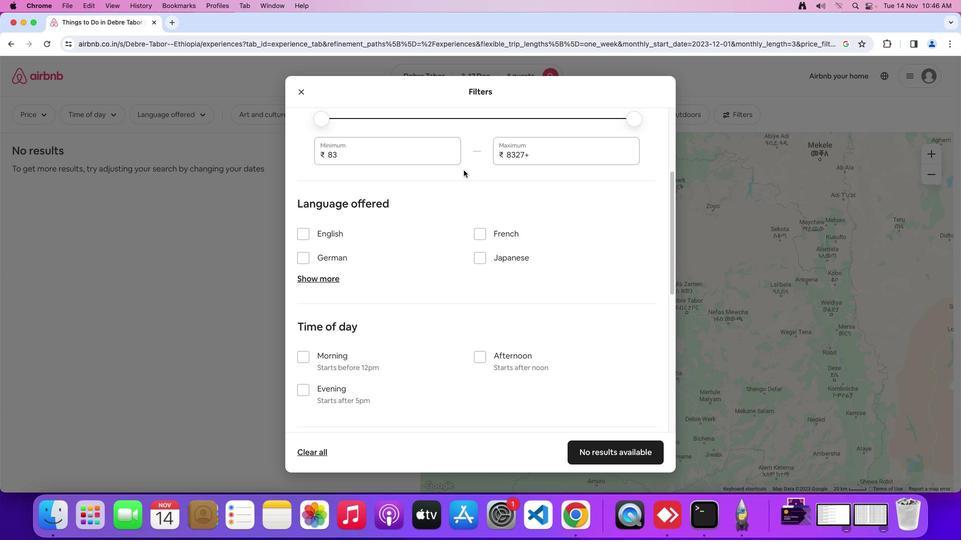 
Action: Mouse scrolled (464, 170) with delta (0, 0)
Screenshot: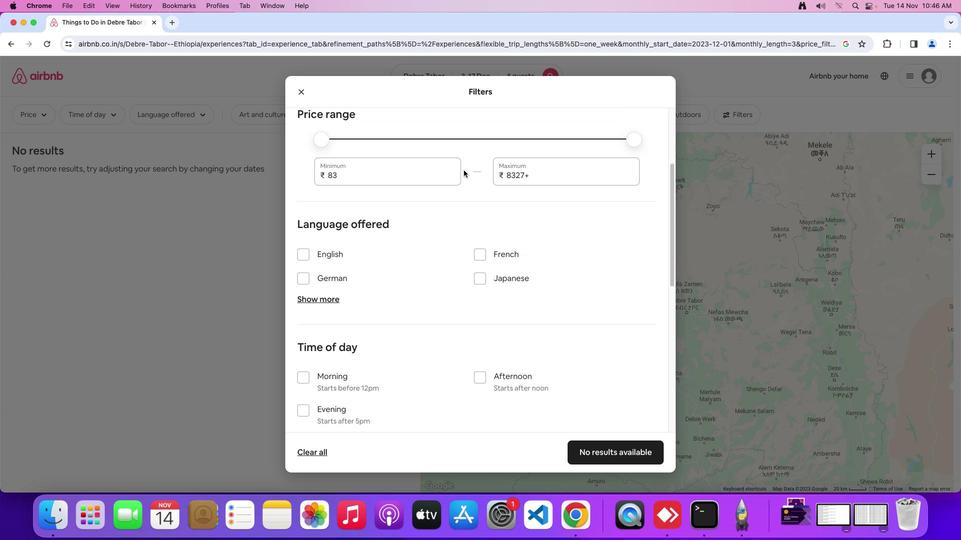
Action: Mouse moved to (463, 171)
Screenshot: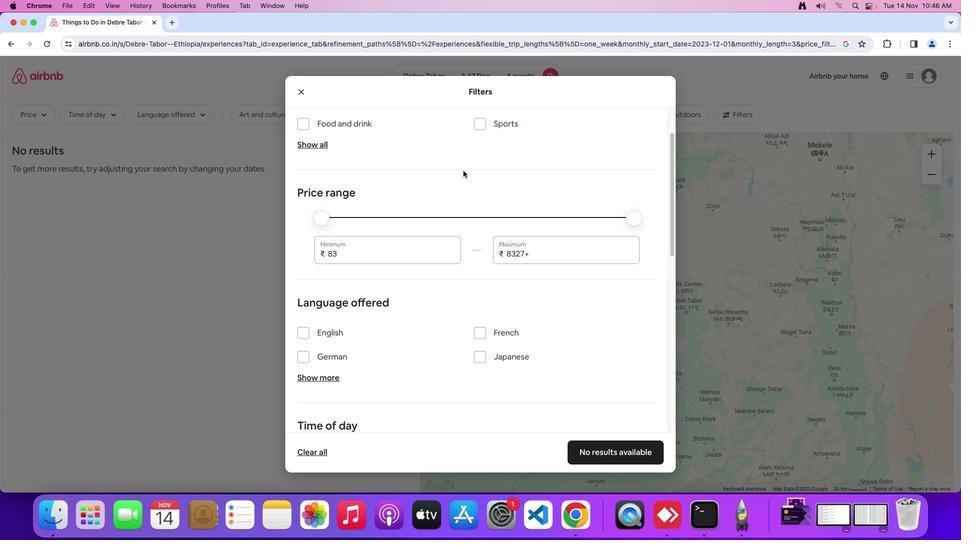 
Action: Mouse scrolled (463, 171) with delta (0, 0)
Screenshot: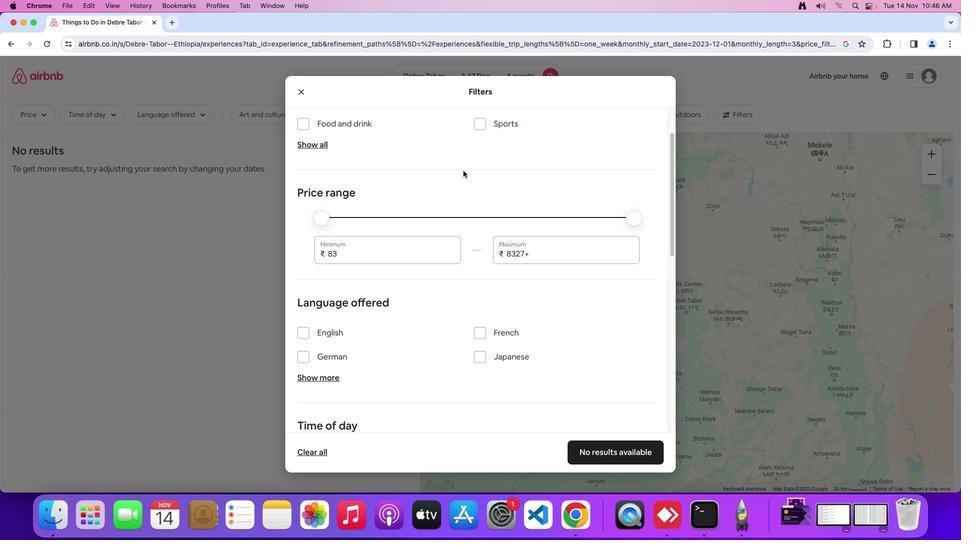 
Action: Mouse scrolled (463, 171) with delta (0, 0)
Screenshot: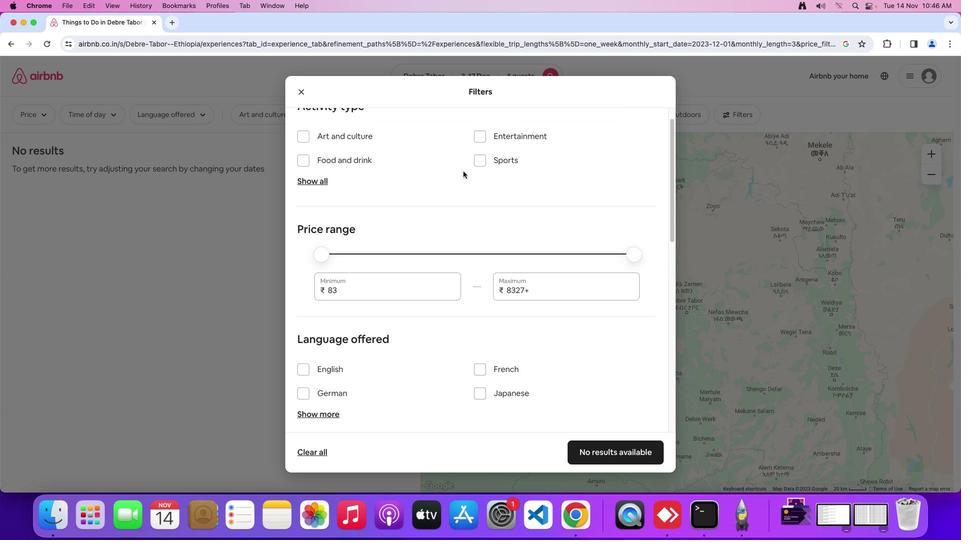 
Action: Mouse scrolled (463, 171) with delta (0, 2)
Screenshot: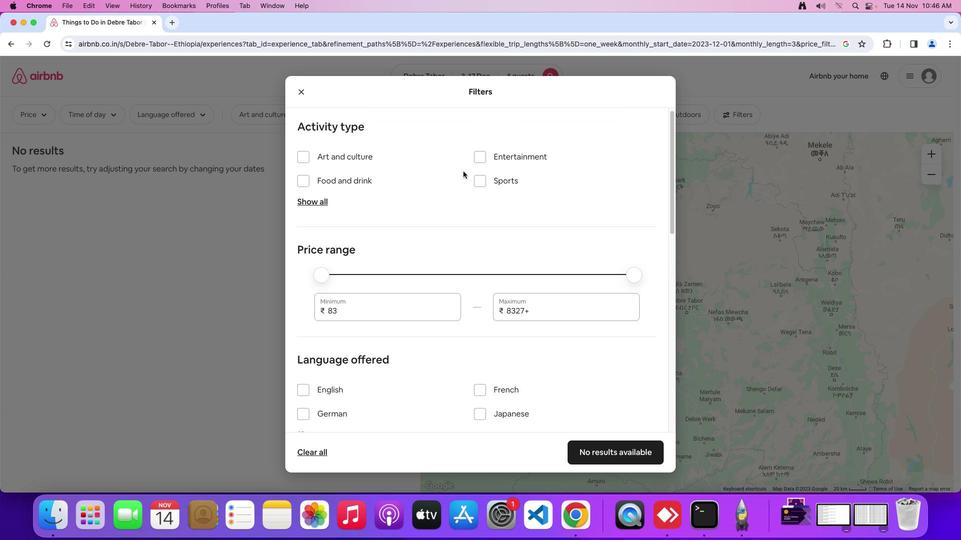 
Action: Mouse scrolled (463, 171) with delta (0, 3)
Screenshot: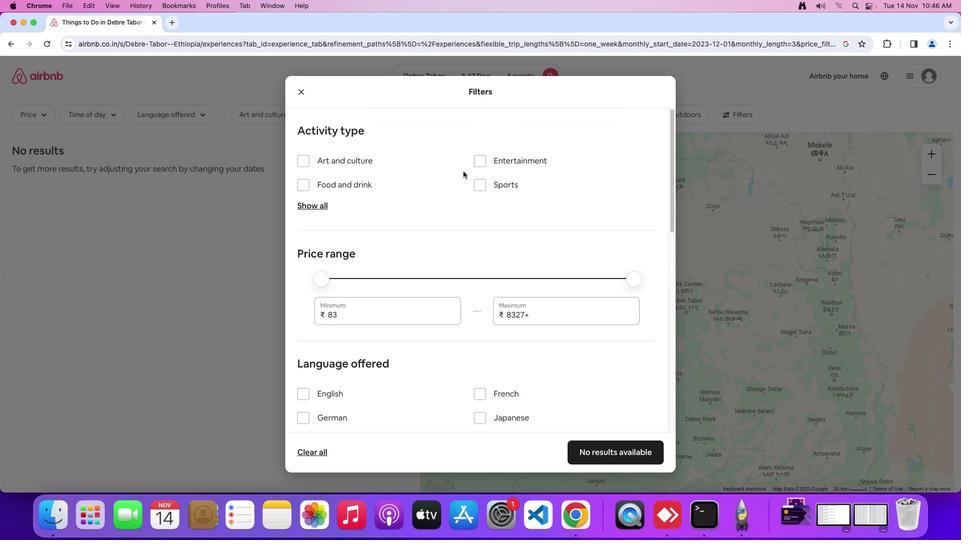 
Action: Mouse scrolled (463, 171) with delta (0, 4)
Screenshot: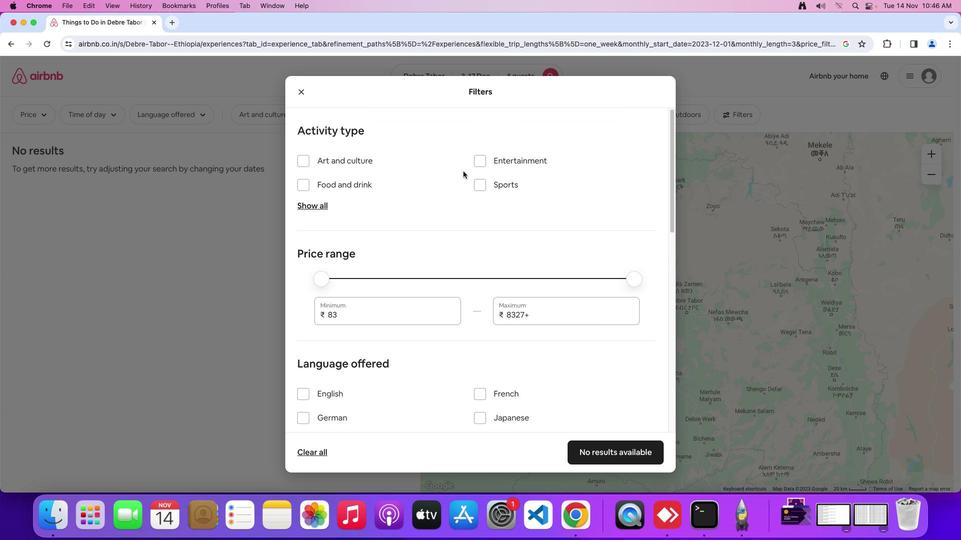 
Action: Mouse moved to (463, 171)
Screenshot: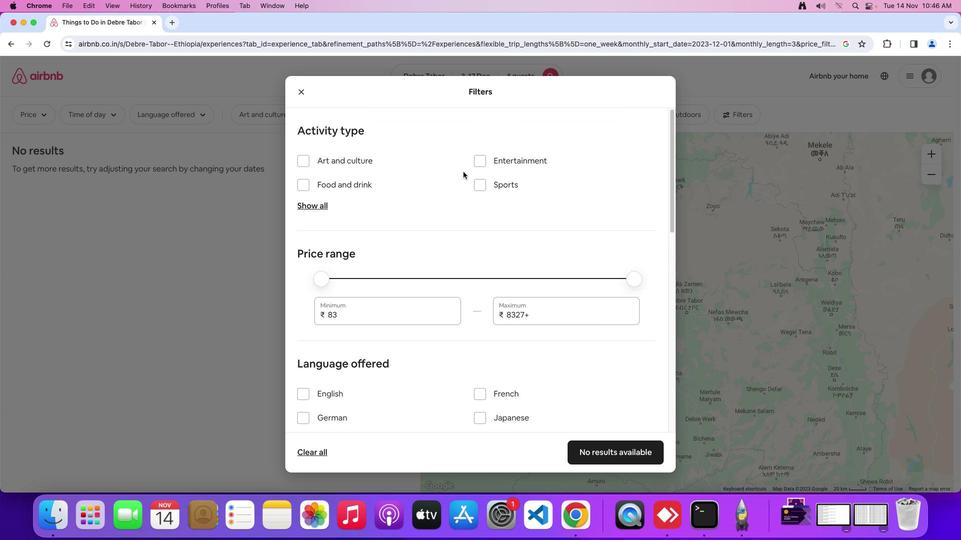
Action: Mouse scrolled (463, 171) with delta (0, 0)
Screenshot: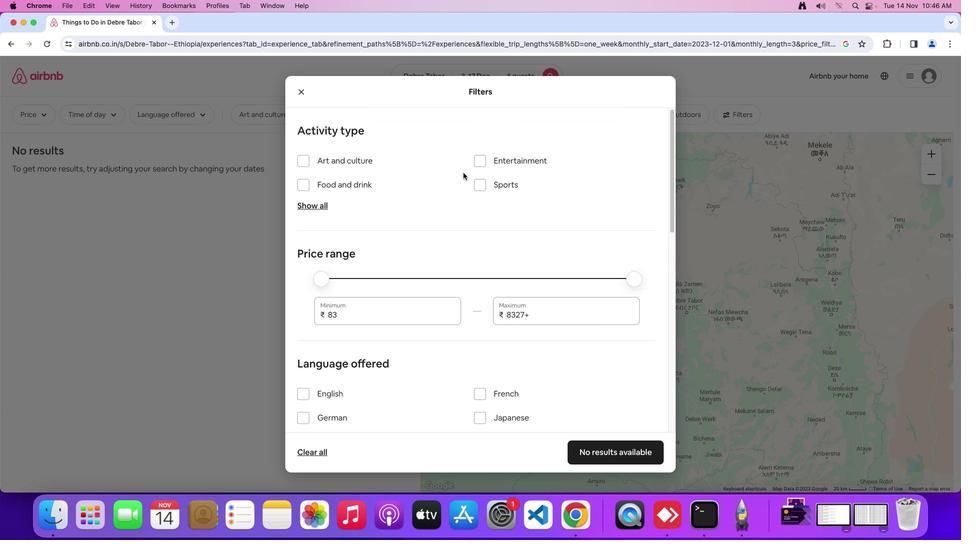 
Action: Mouse moved to (463, 171)
Screenshot: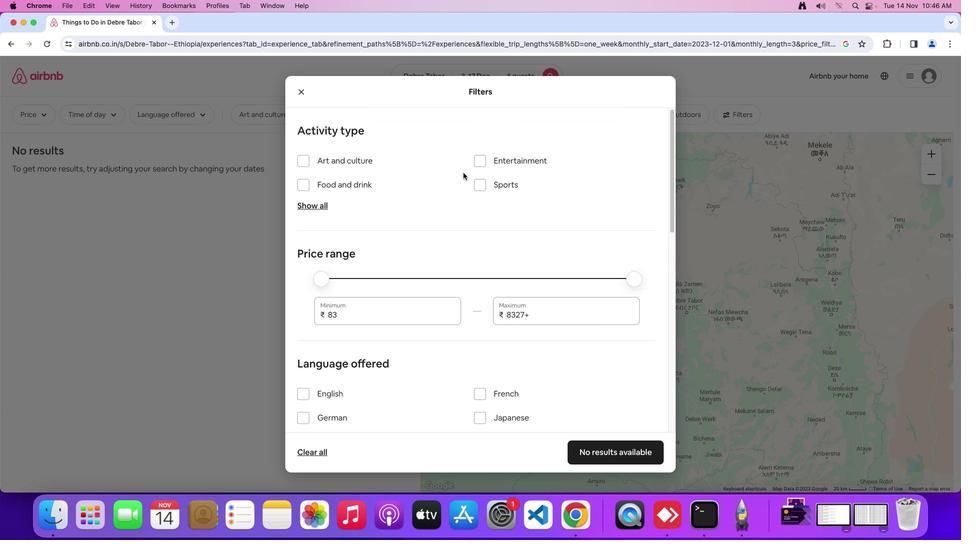 
Action: Mouse scrolled (463, 171) with delta (0, 0)
Screenshot: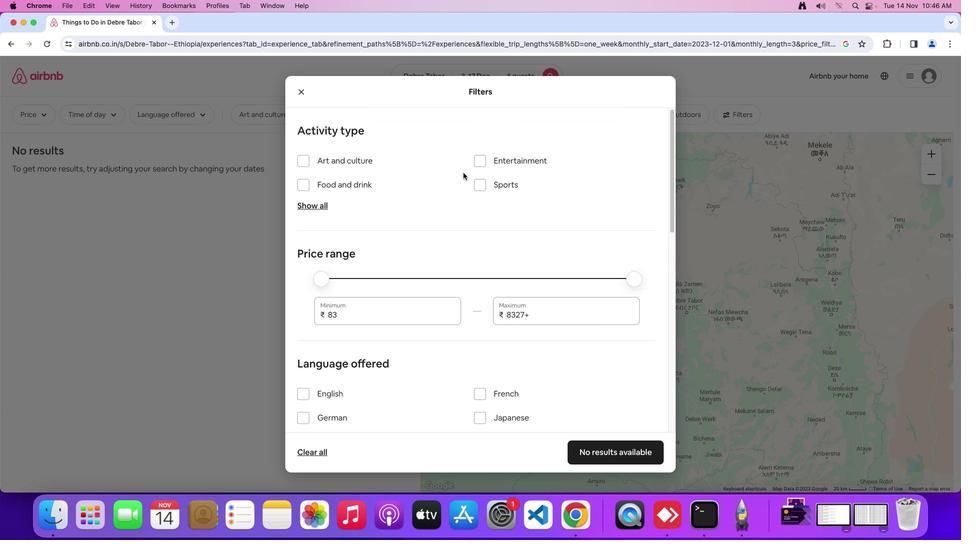 
Action: Mouse scrolled (463, 171) with delta (0, 2)
Screenshot: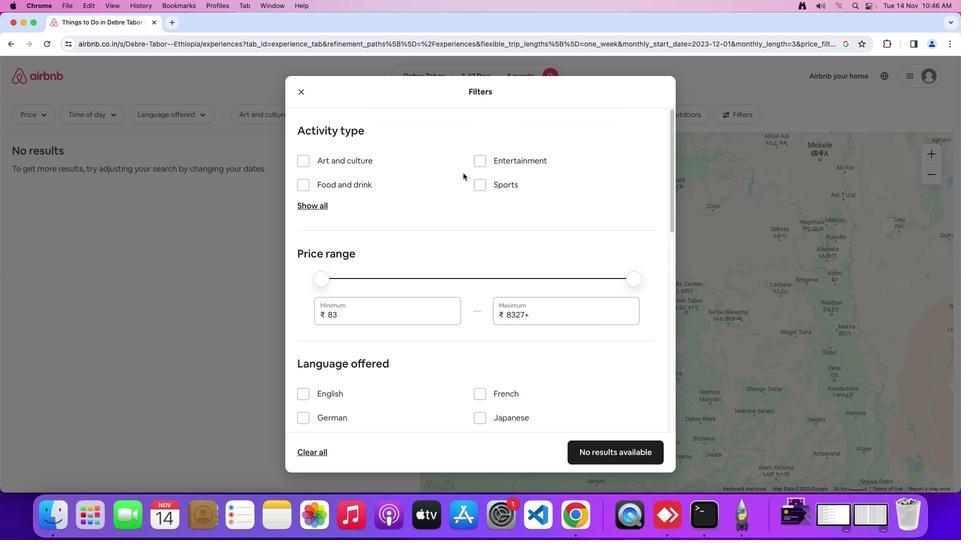 
Action: Mouse moved to (463, 171)
Screenshot: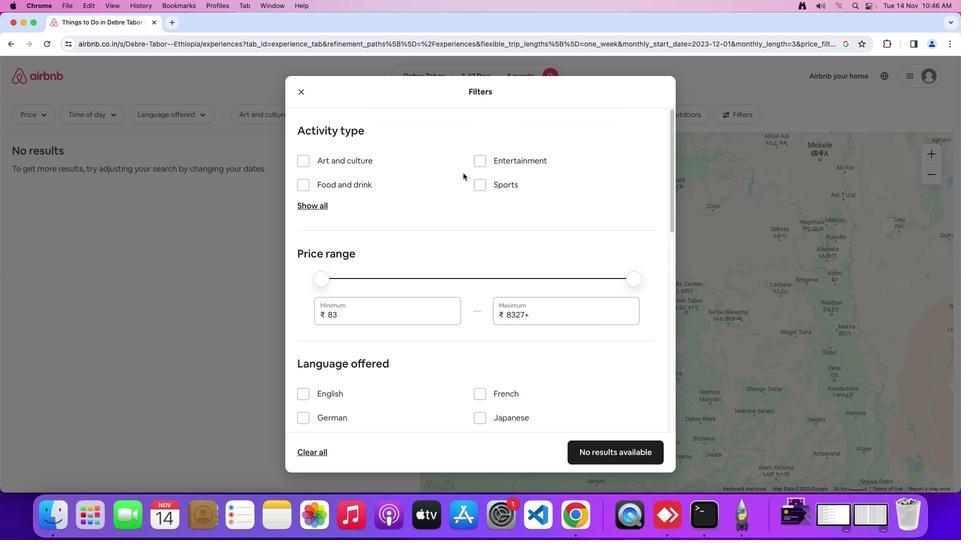 
Action: Mouse scrolled (463, 171) with delta (0, 3)
Screenshot: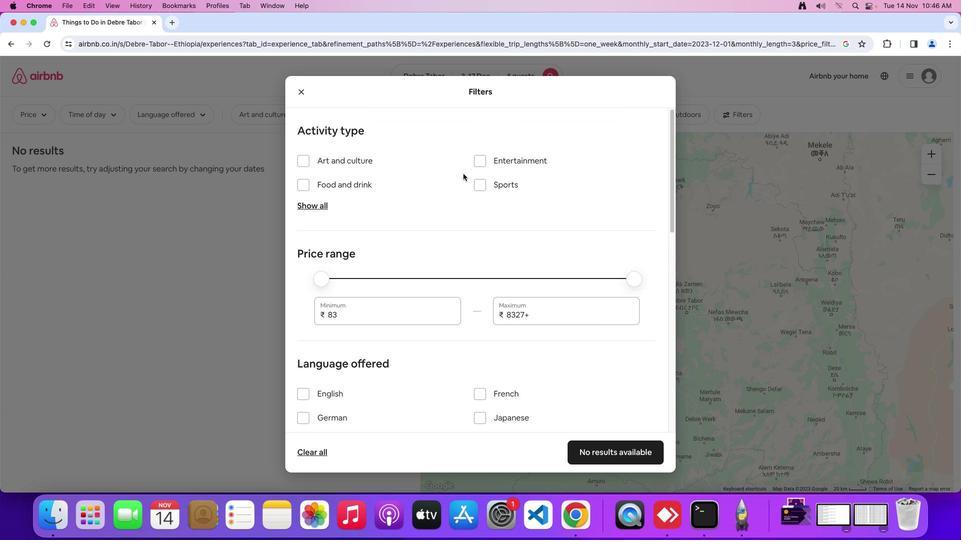 
Action: Mouse moved to (497, 207)
Screenshot: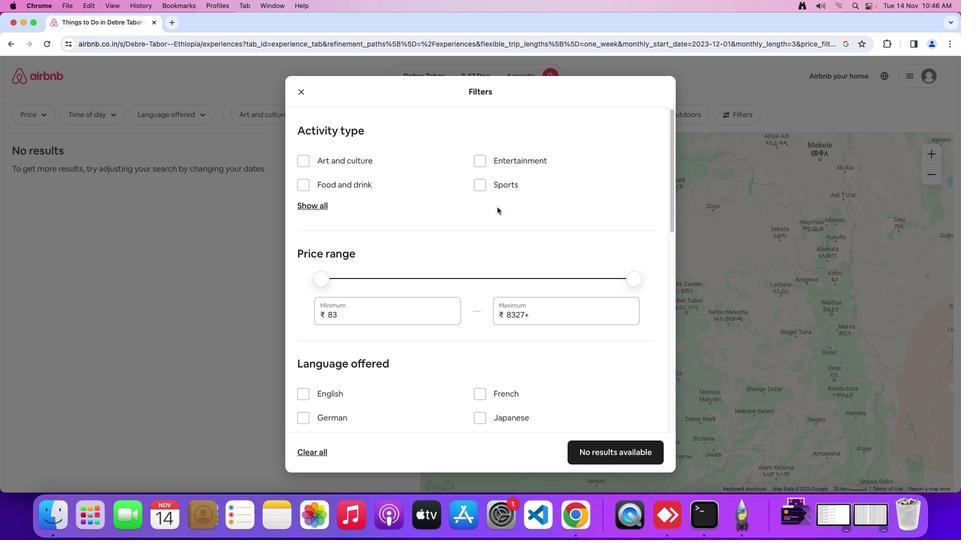 
Action: Mouse scrolled (497, 207) with delta (0, 0)
Screenshot: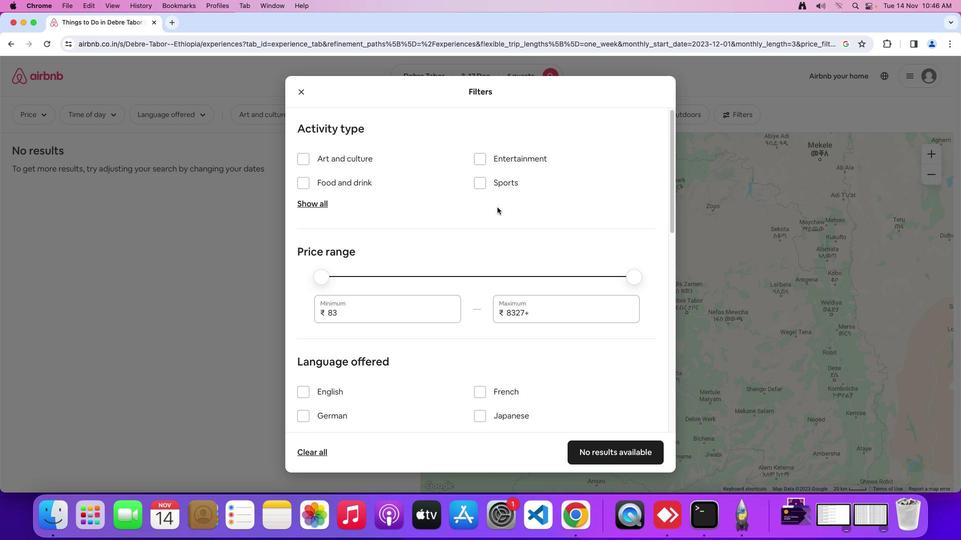 
Action: Mouse moved to (497, 207)
Screenshot: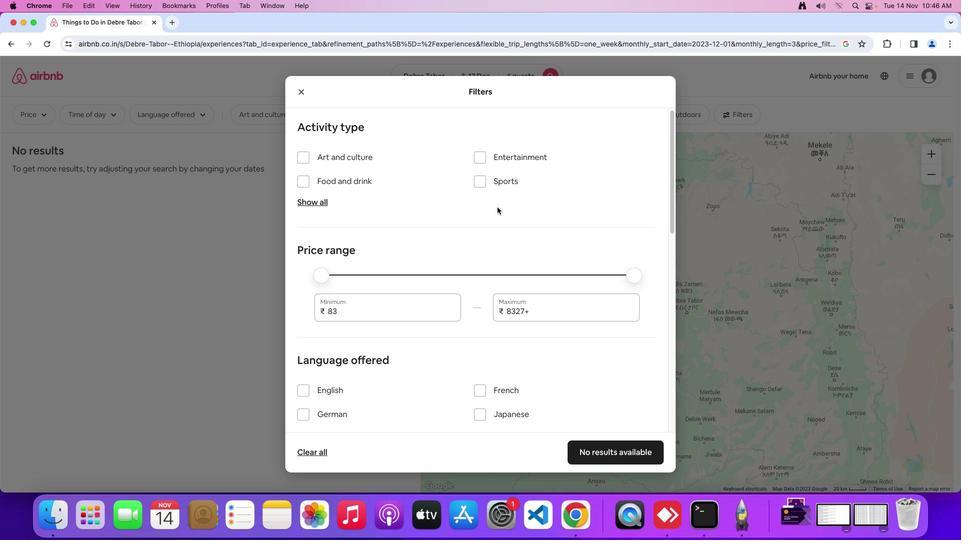
Action: Mouse scrolled (497, 207) with delta (0, 0)
Screenshot: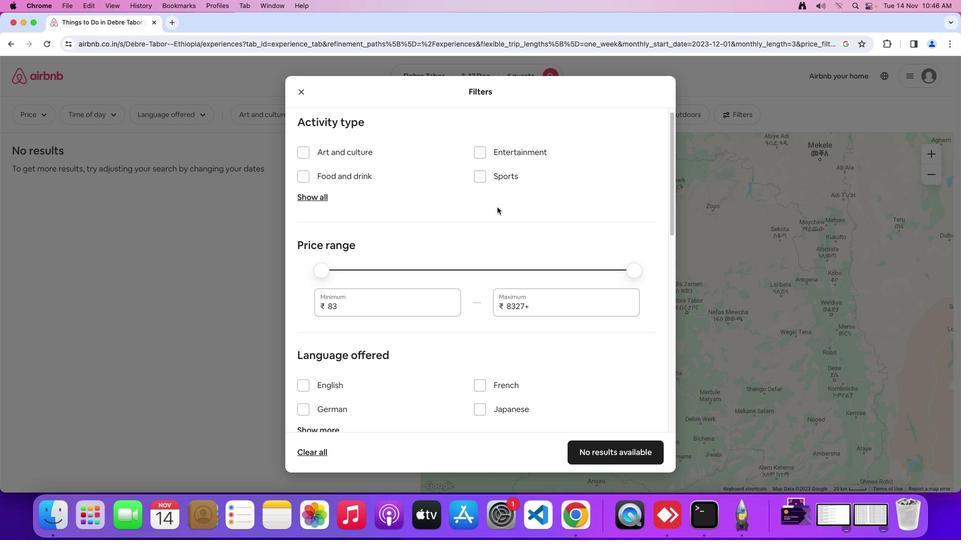 
Action: Mouse scrolled (497, 207) with delta (0, 0)
Screenshot: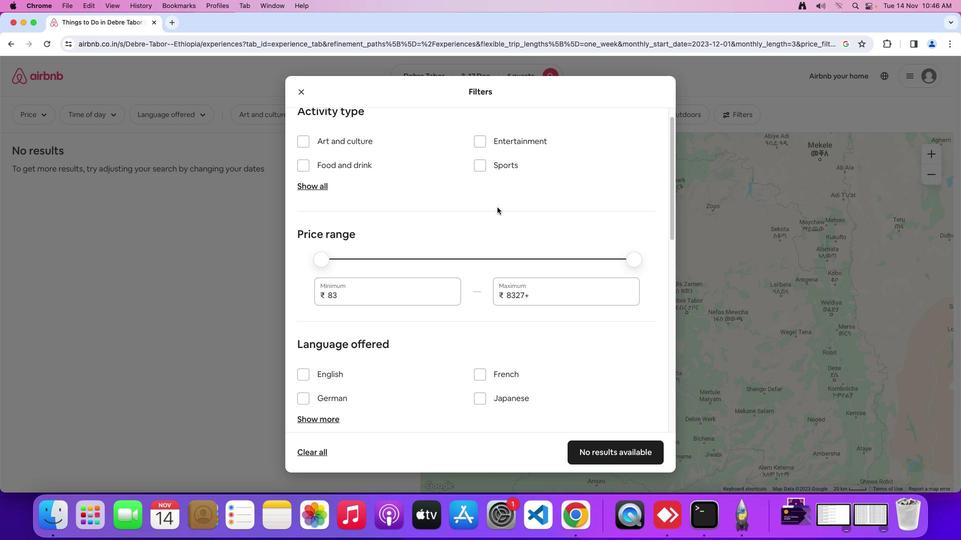 
Action: Mouse scrolled (497, 207) with delta (0, 0)
Screenshot: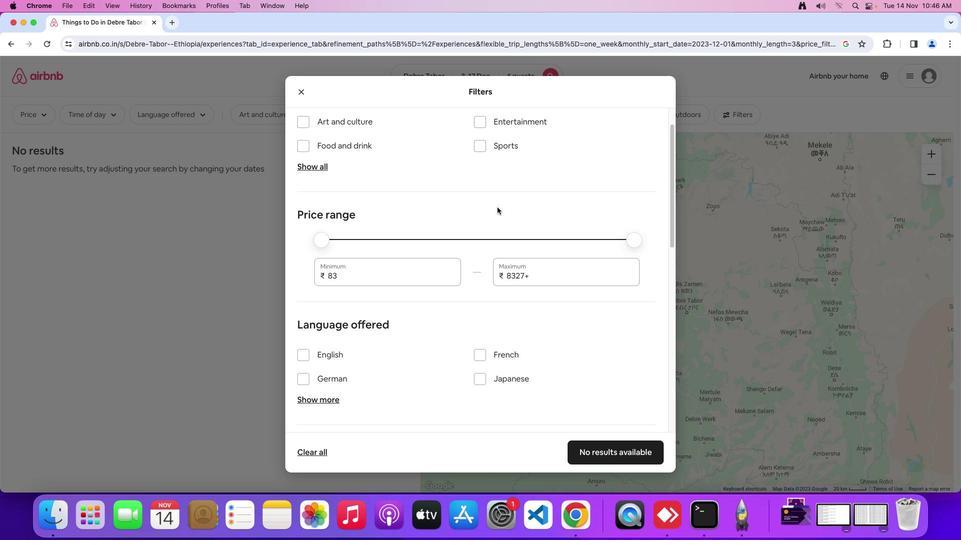 
Action: Mouse moved to (498, 206)
Screenshot: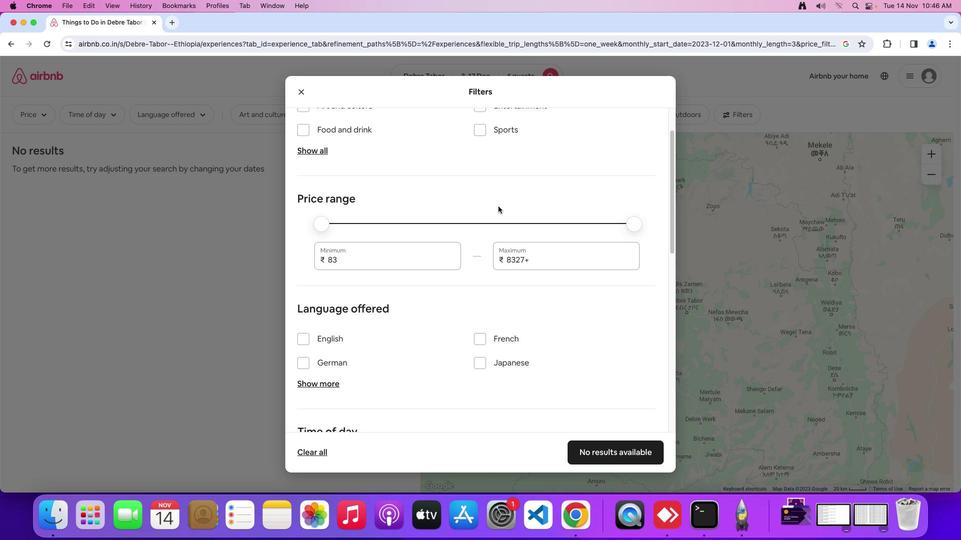 
Action: Mouse scrolled (498, 206) with delta (0, 0)
Screenshot: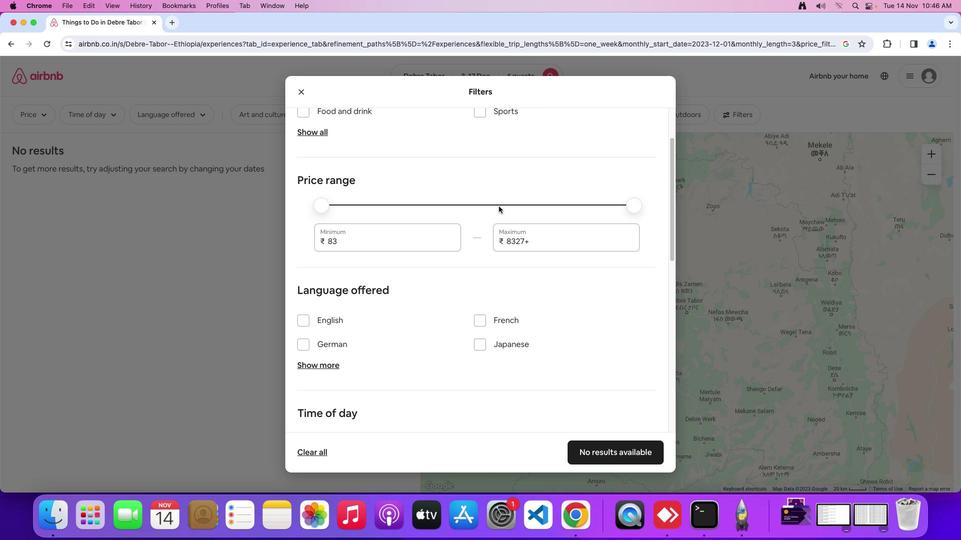 
Action: Mouse moved to (498, 206)
Screenshot: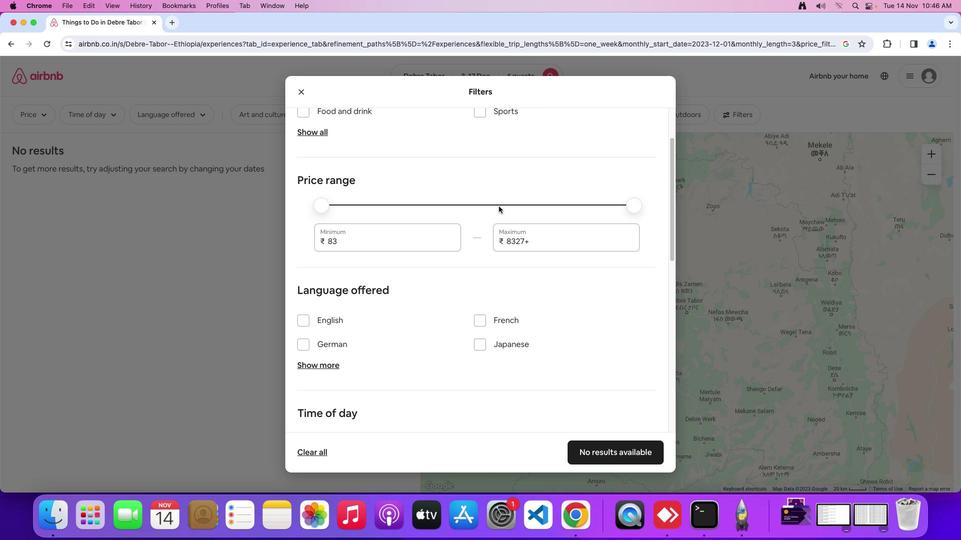 
Action: Mouse scrolled (498, 206) with delta (0, 0)
Screenshot: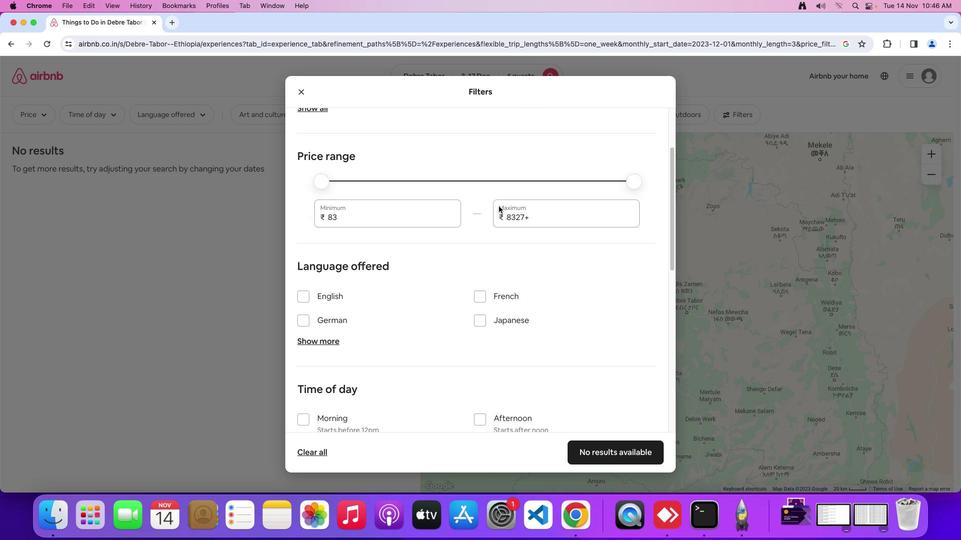 
Action: Mouse moved to (498, 206)
Screenshot: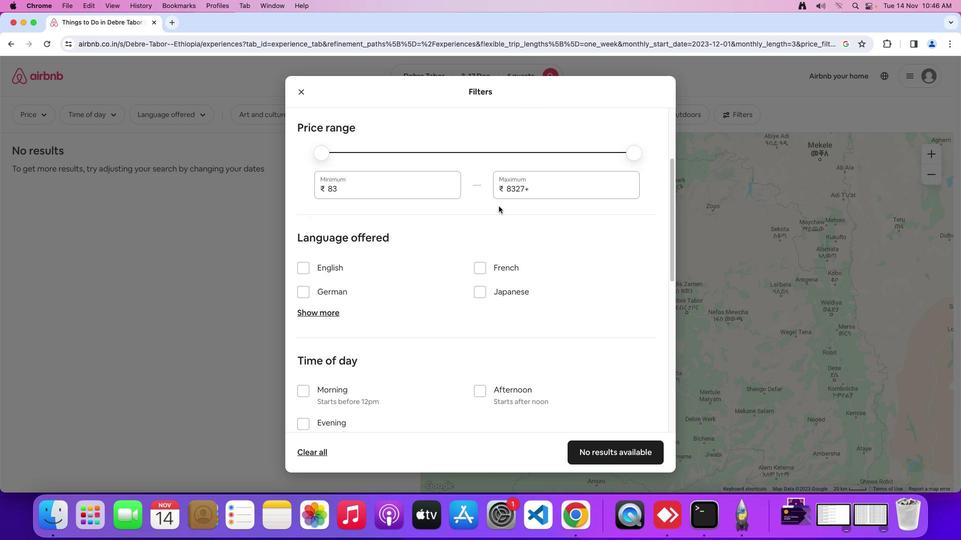 
Action: Mouse scrolled (498, 206) with delta (0, -1)
Screenshot: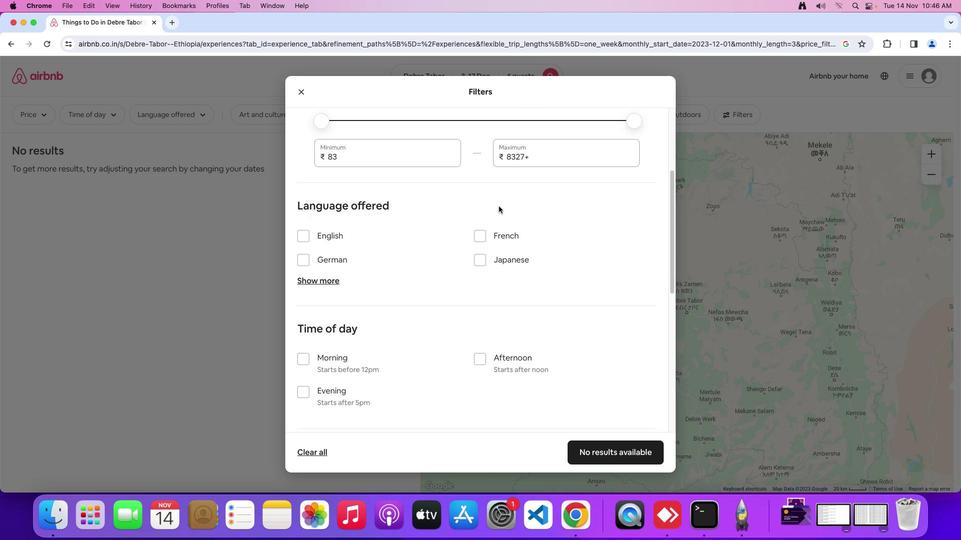 
Action: Mouse moved to (498, 206)
Screenshot: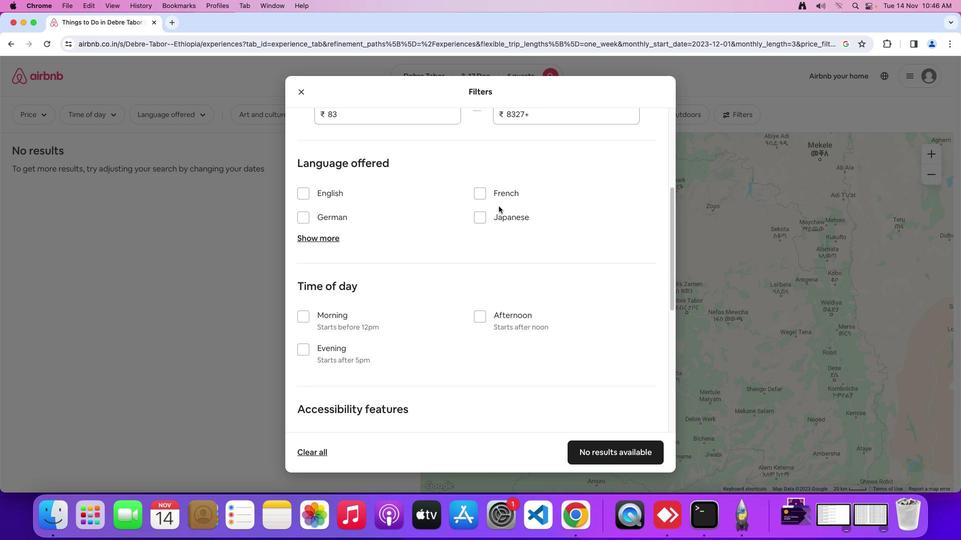 
Action: Mouse scrolled (498, 206) with delta (0, -1)
Screenshot: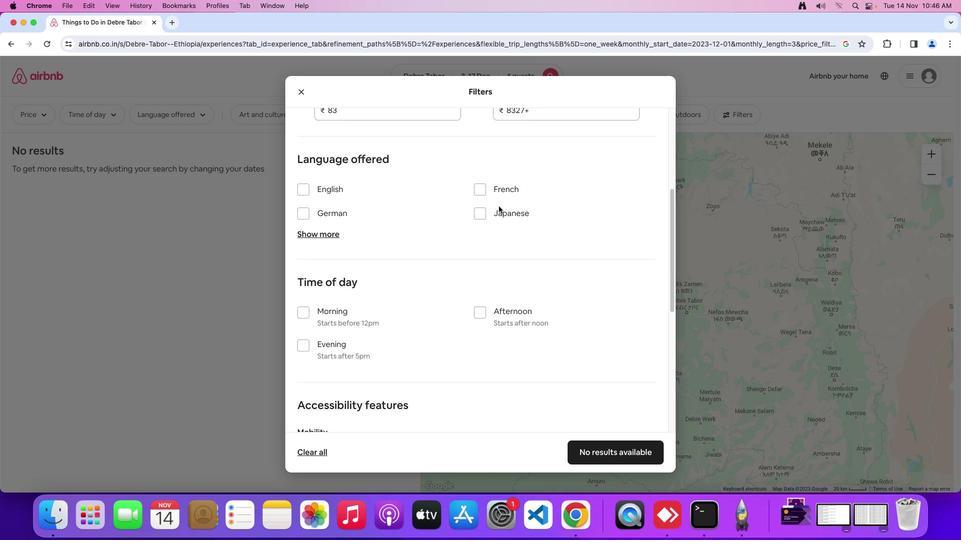
Action: Mouse moved to (499, 206)
Screenshot: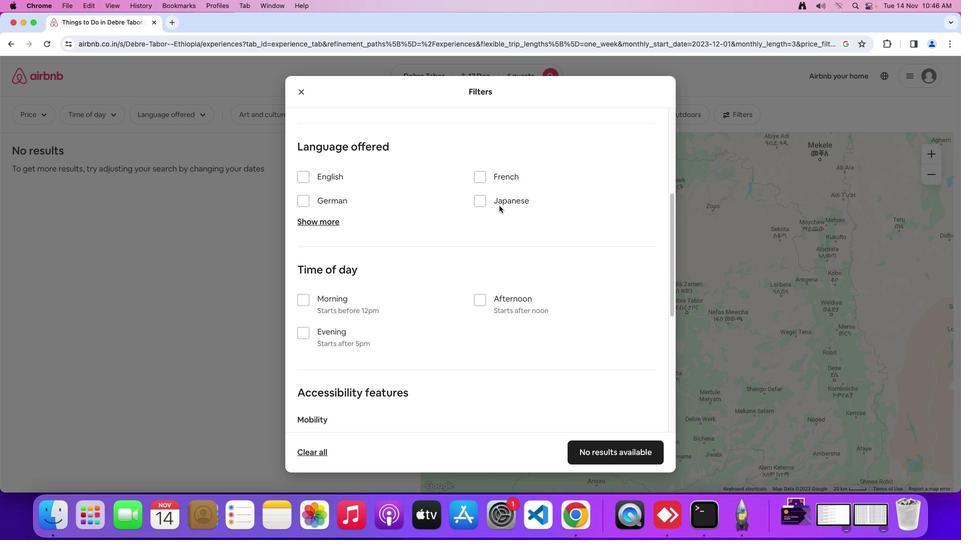 
Action: Mouse scrolled (499, 206) with delta (0, 0)
Screenshot: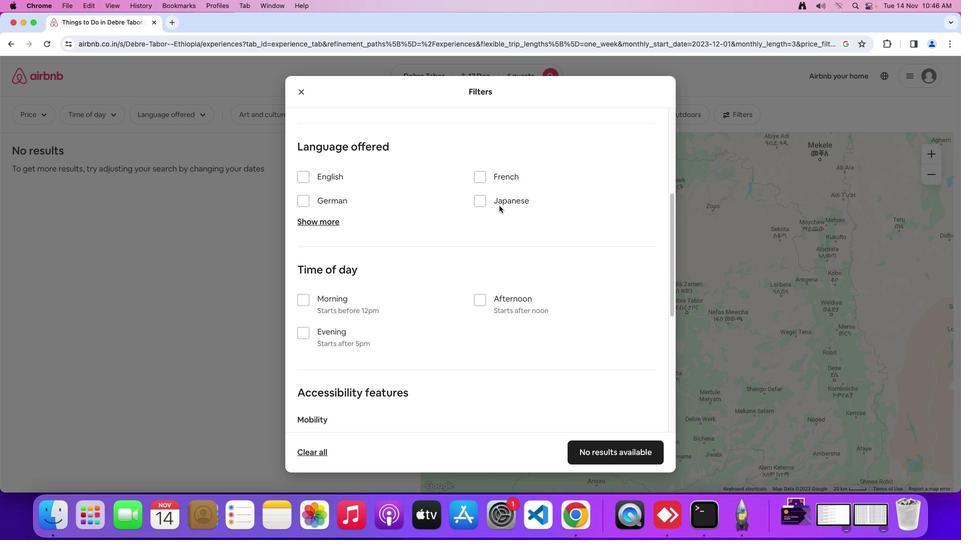 
Action: Mouse scrolled (499, 206) with delta (0, 0)
Screenshot: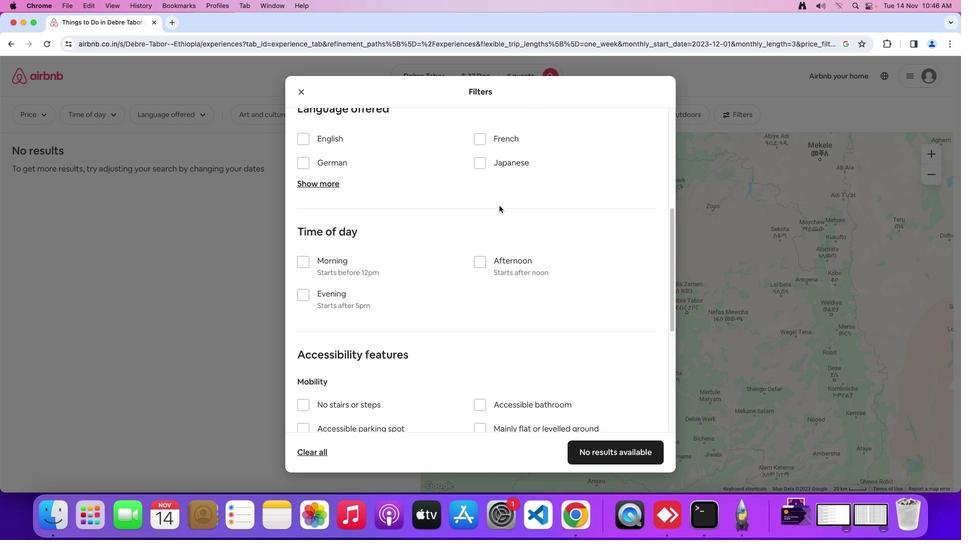 
Action: Mouse scrolled (499, 206) with delta (0, -1)
Screenshot: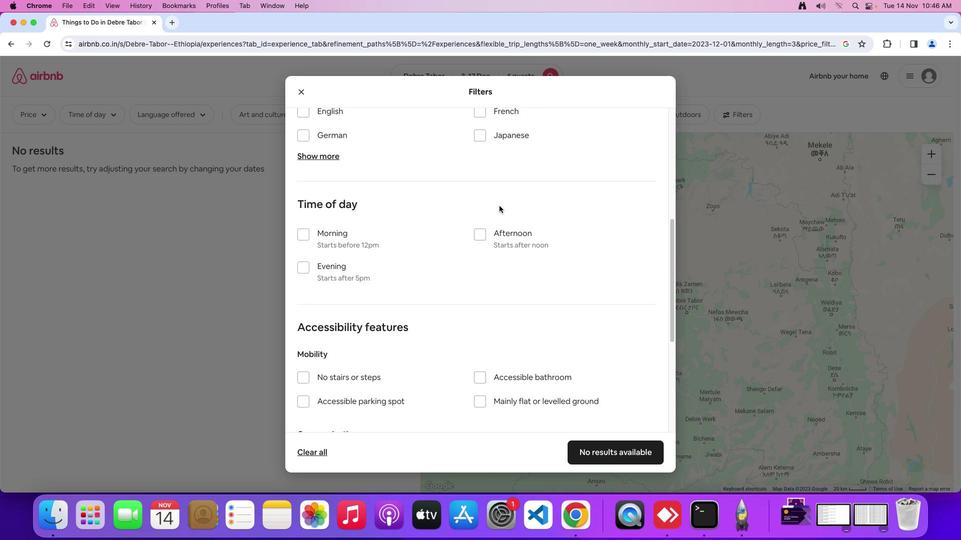 
Action: Mouse moved to (499, 206)
Screenshot: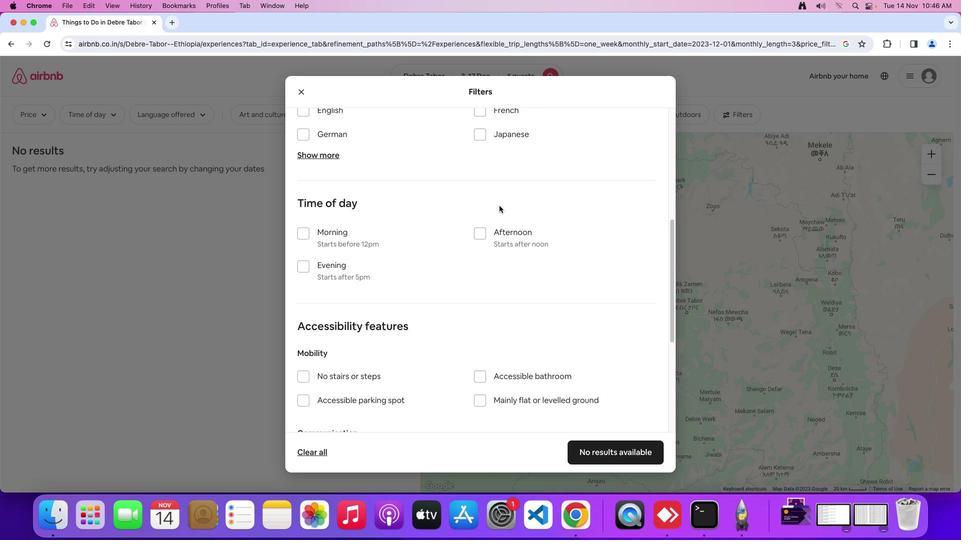 
Action: Mouse scrolled (499, 206) with delta (0, 0)
Screenshot: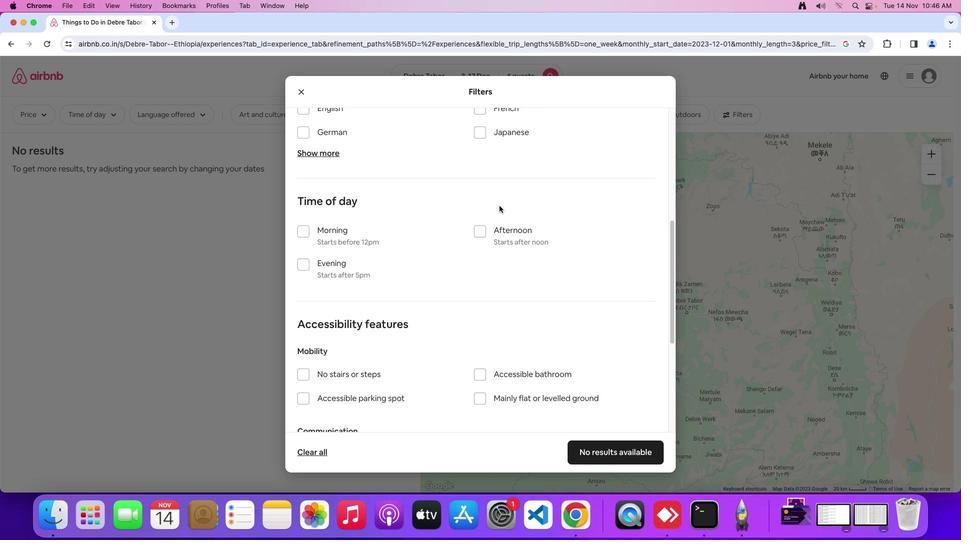 
Action: Mouse scrolled (499, 206) with delta (0, 0)
Screenshot: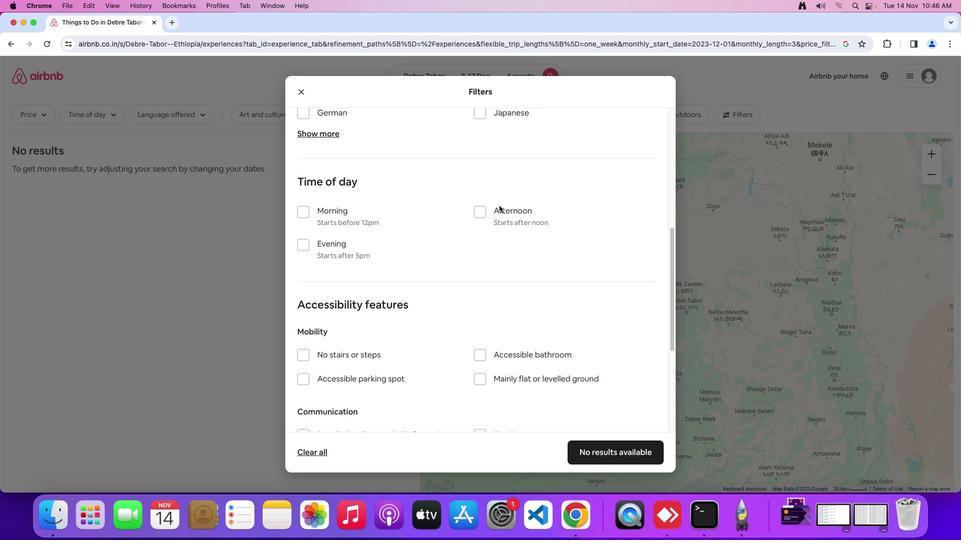 
Action: Mouse scrolled (499, 206) with delta (0, 0)
Screenshot: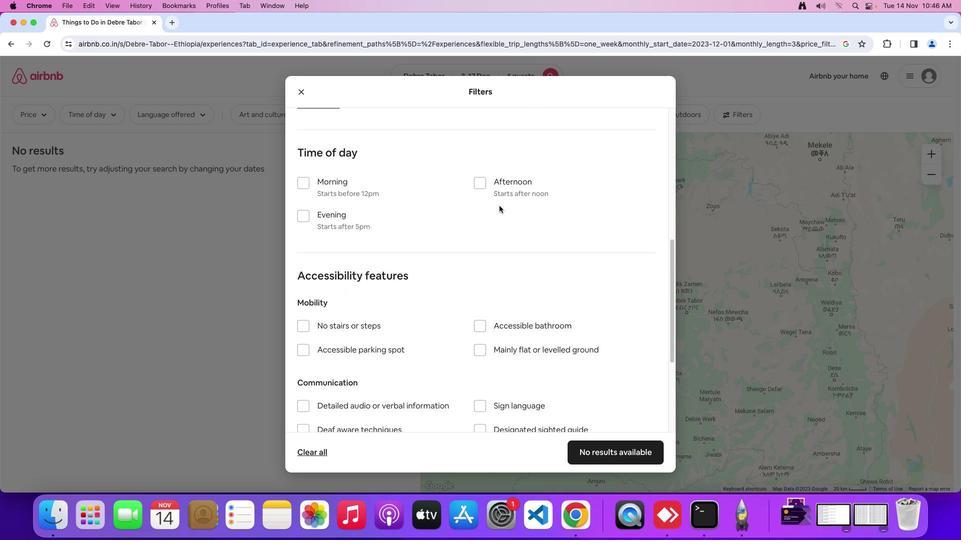 
Action: Mouse scrolled (499, 206) with delta (0, -1)
Screenshot: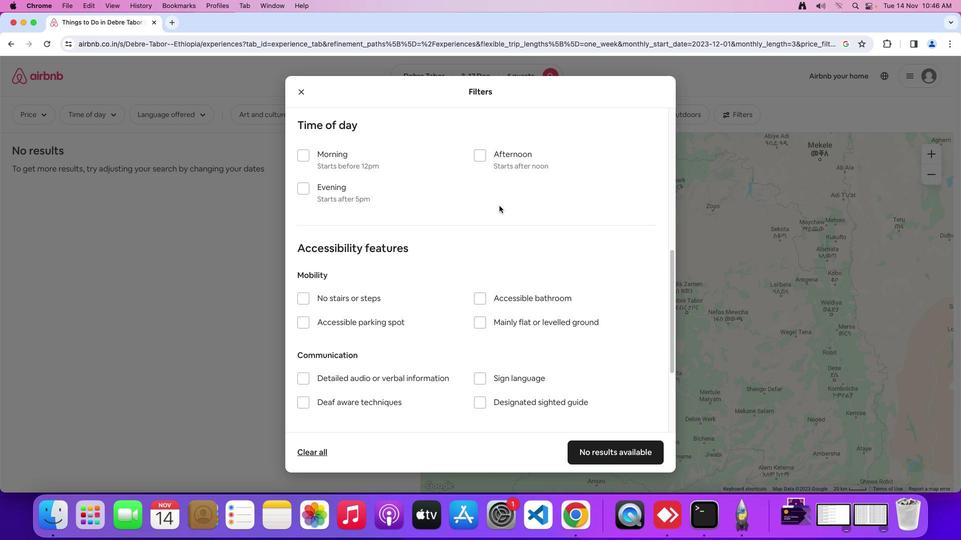 
Action: Mouse scrolled (499, 206) with delta (0, 0)
Screenshot: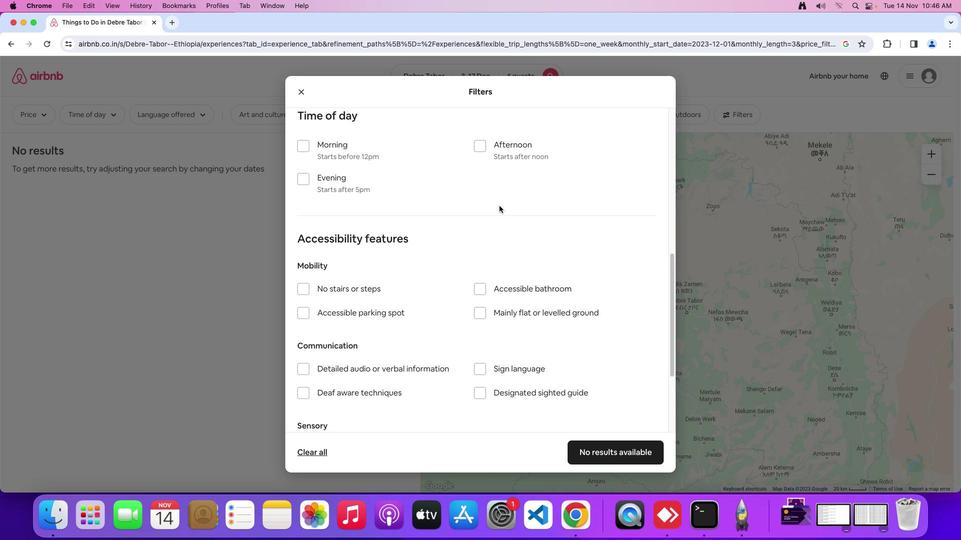 
Action: Mouse scrolled (499, 206) with delta (0, 0)
Screenshot: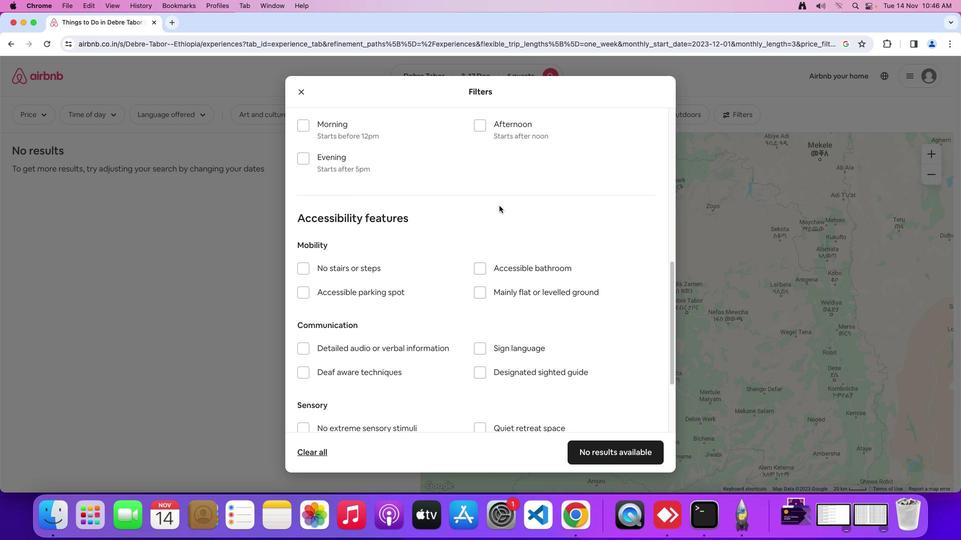 
Action: Mouse scrolled (499, 206) with delta (0, -1)
Screenshot: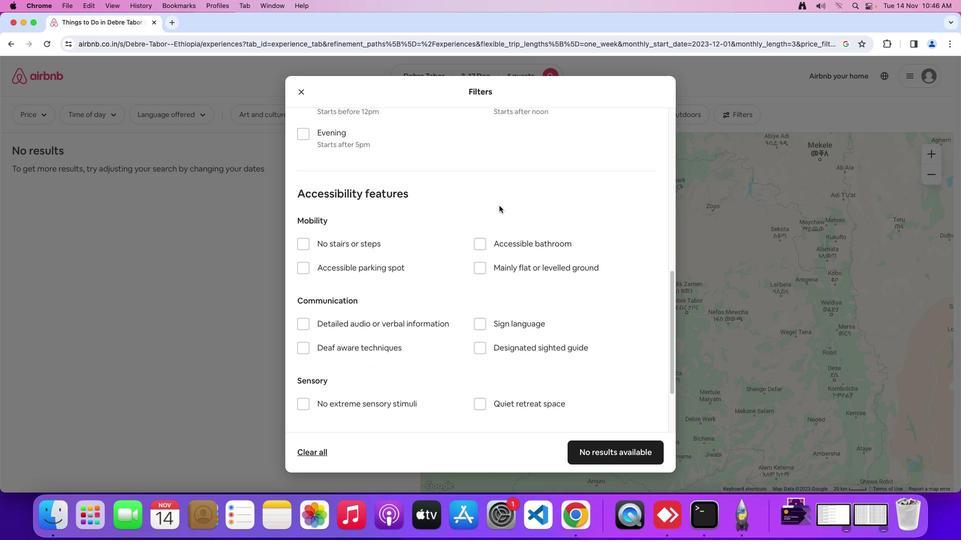 
Action: Mouse moved to (499, 205)
Screenshot: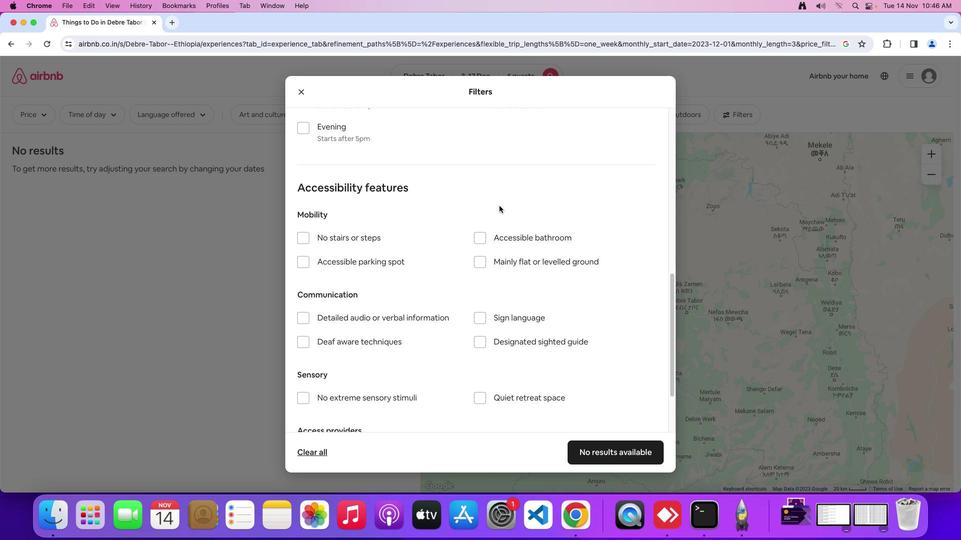 
Action: Mouse scrolled (499, 205) with delta (0, 0)
Screenshot: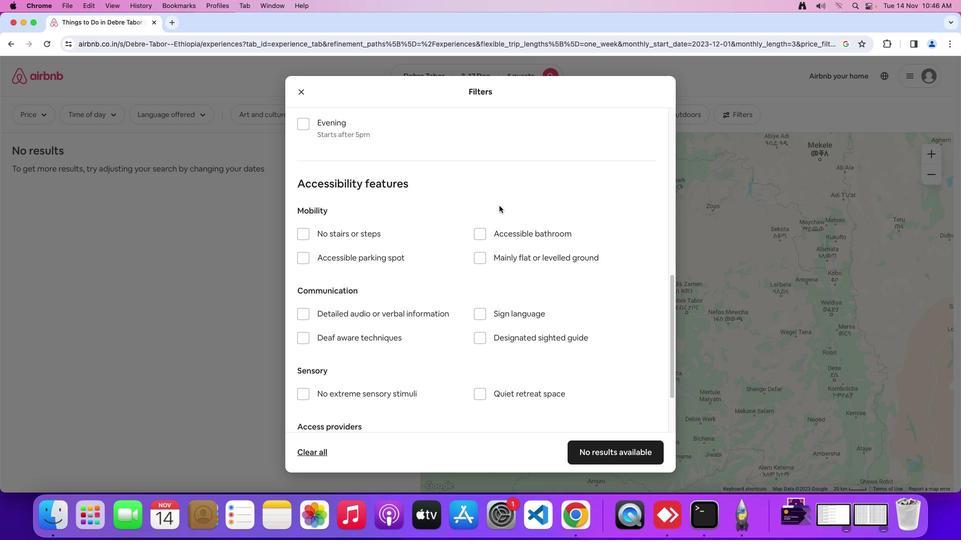 
Action: Mouse scrolled (499, 205) with delta (0, 0)
Screenshot: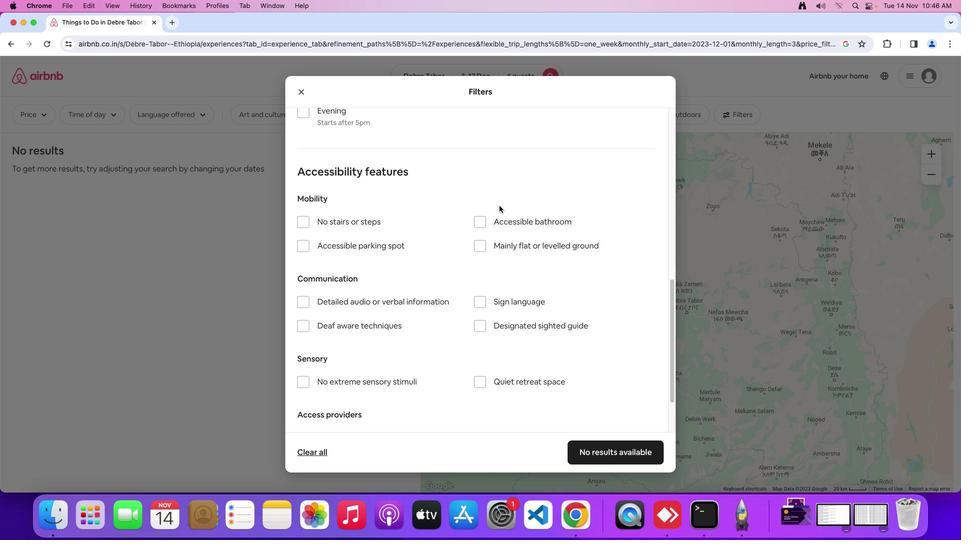 
Action: Mouse scrolled (499, 205) with delta (0, 0)
Screenshot: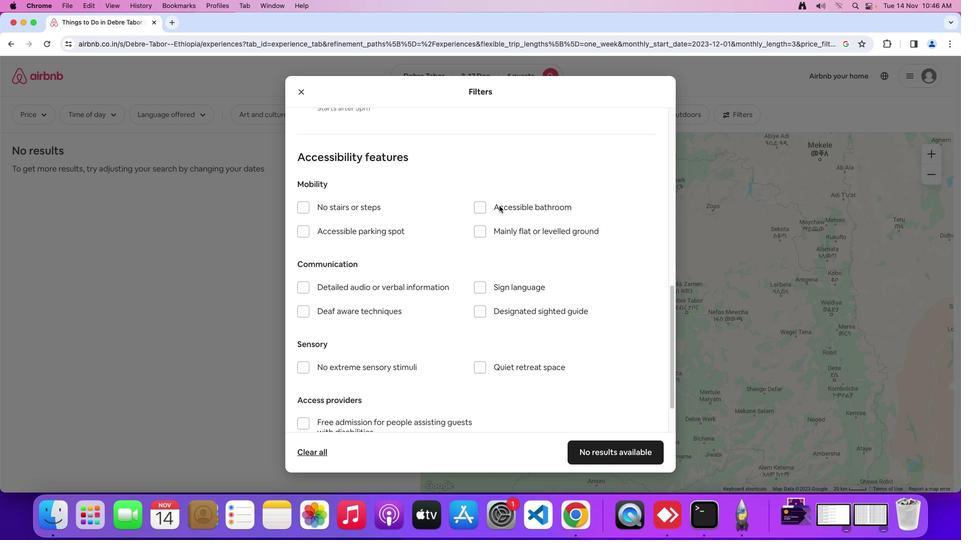 
Action: Mouse scrolled (499, 205) with delta (0, 0)
Screenshot: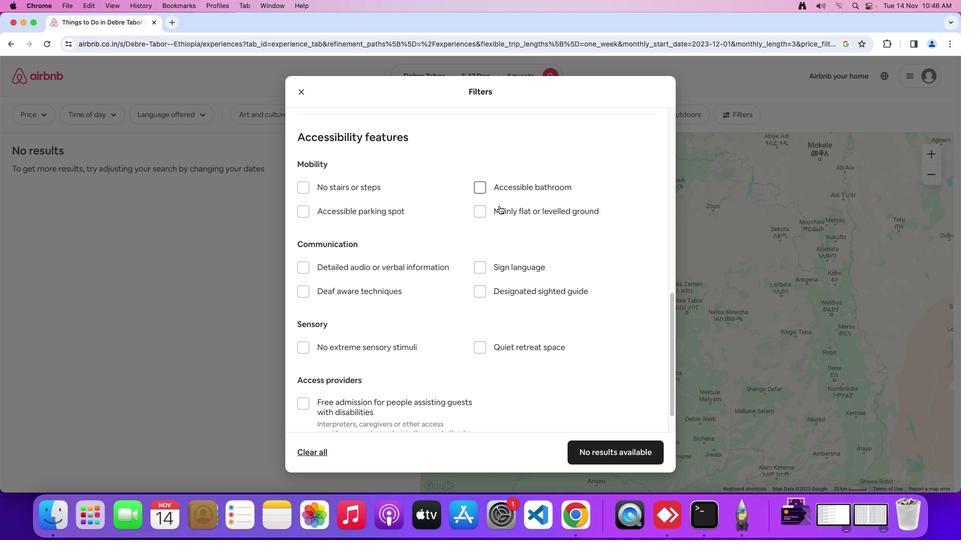 
Action: Mouse scrolled (499, 205) with delta (0, 0)
Screenshot: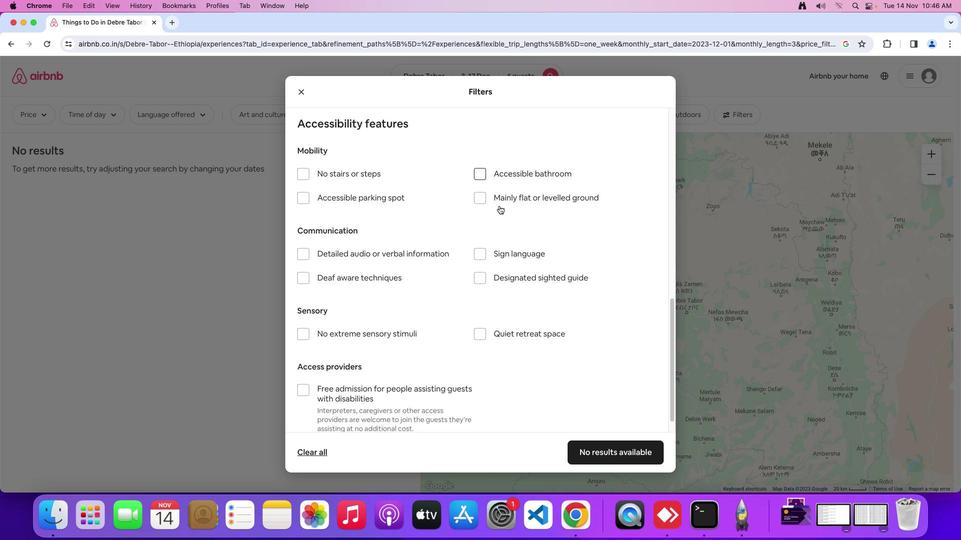 
Action: Mouse scrolled (499, 205) with delta (0, -1)
Screenshot: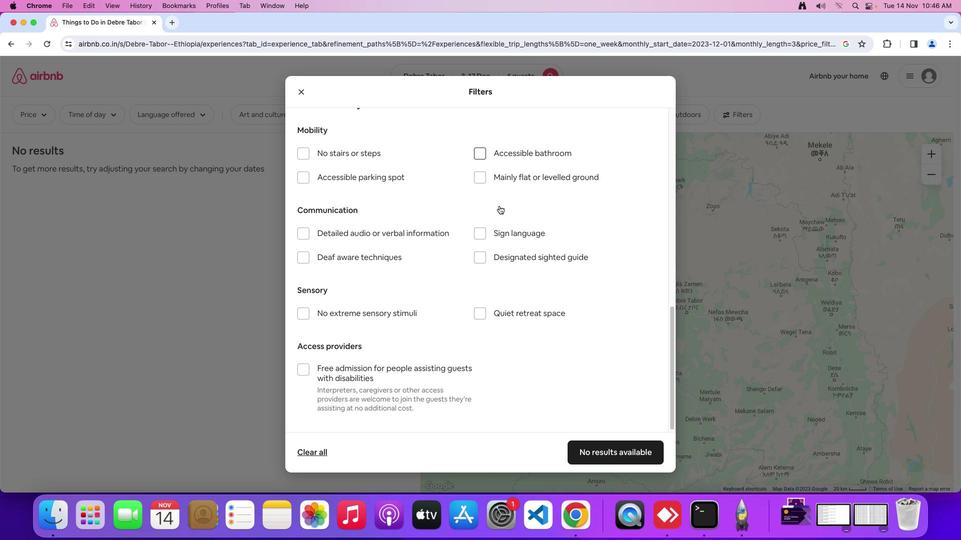 
Action: Mouse moved to (499, 205)
Screenshot: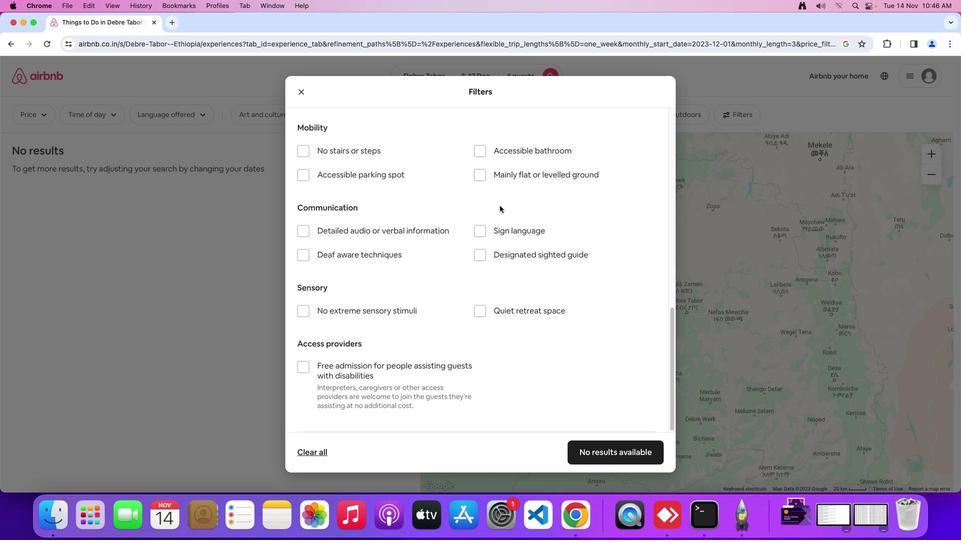 
Action: Mouse scrolled (499, 205) with delta (0, 0)
Screenshot: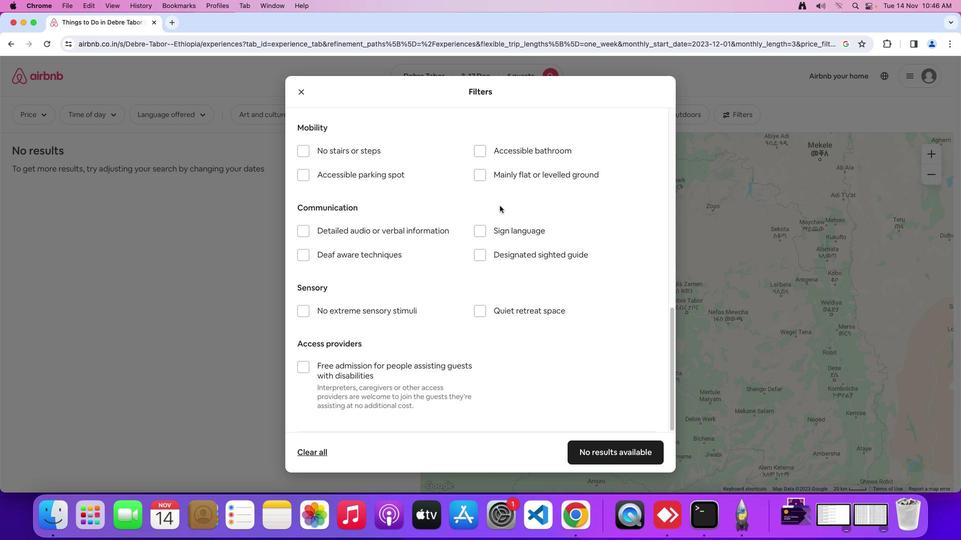 
Action: Mouse scrolled (499, 205) with delta (0, 0)
Screenshot: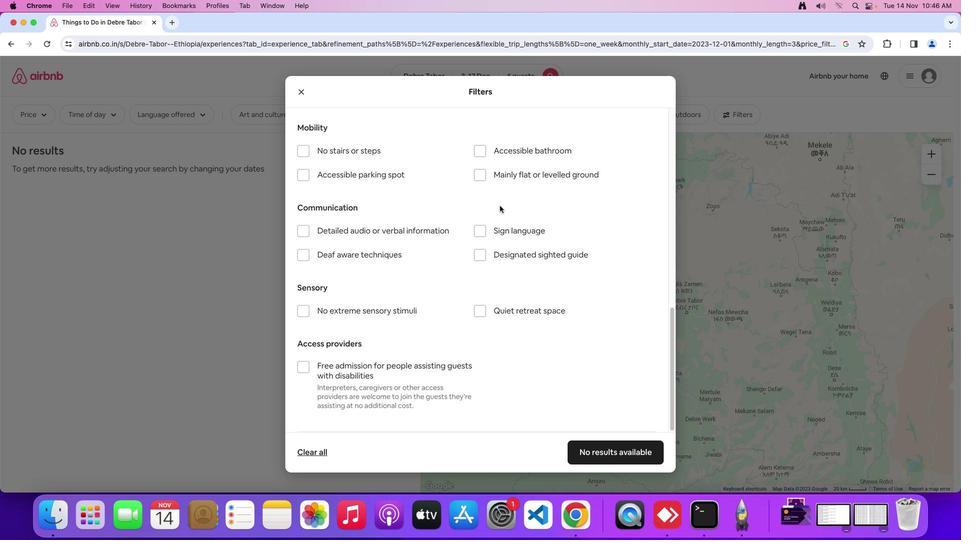 
Action: Mouse scrolled (499, 205) with delta (0, -2)
Screenshot: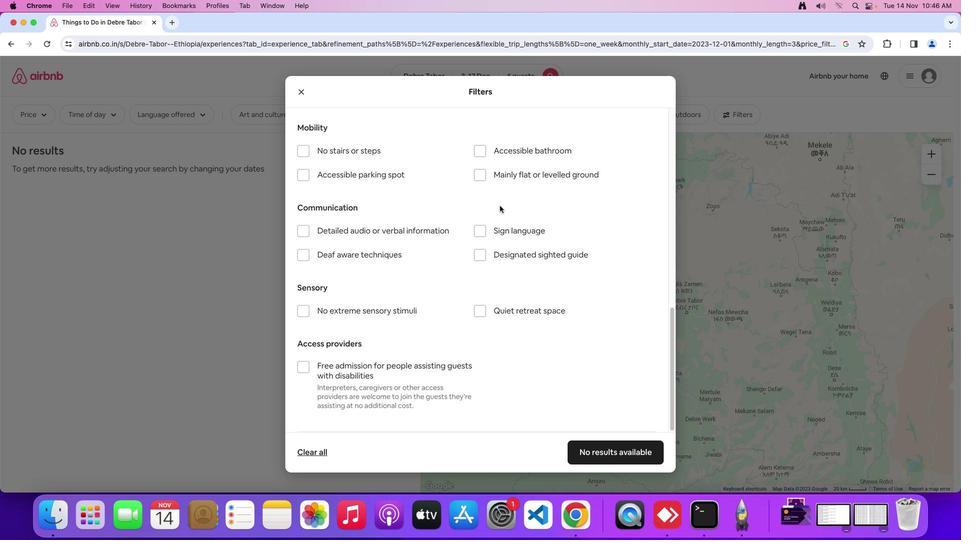 
Action: Mouse scrolled (499, 205) with delta (0, -2)
Screenshot: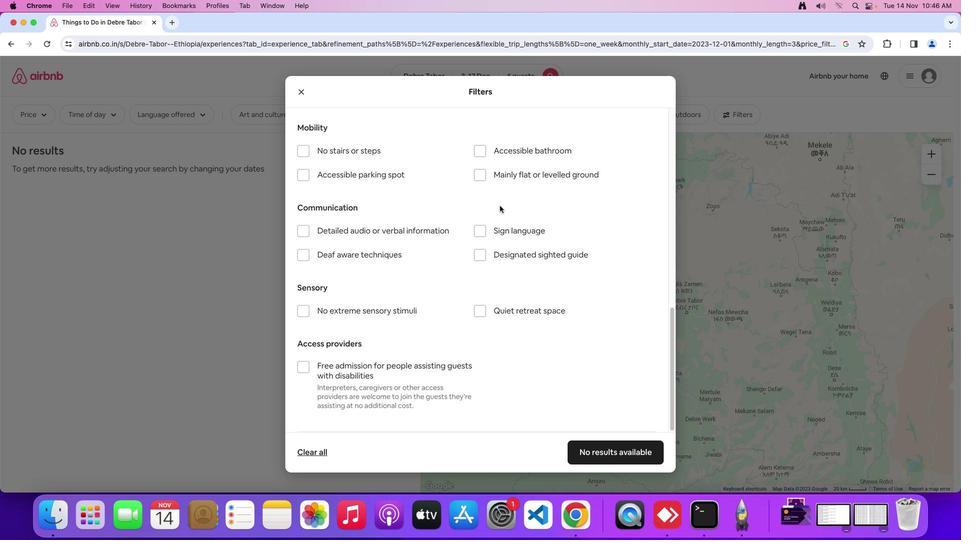 
Action: Mouse moved to (499, 206)
Screenshot: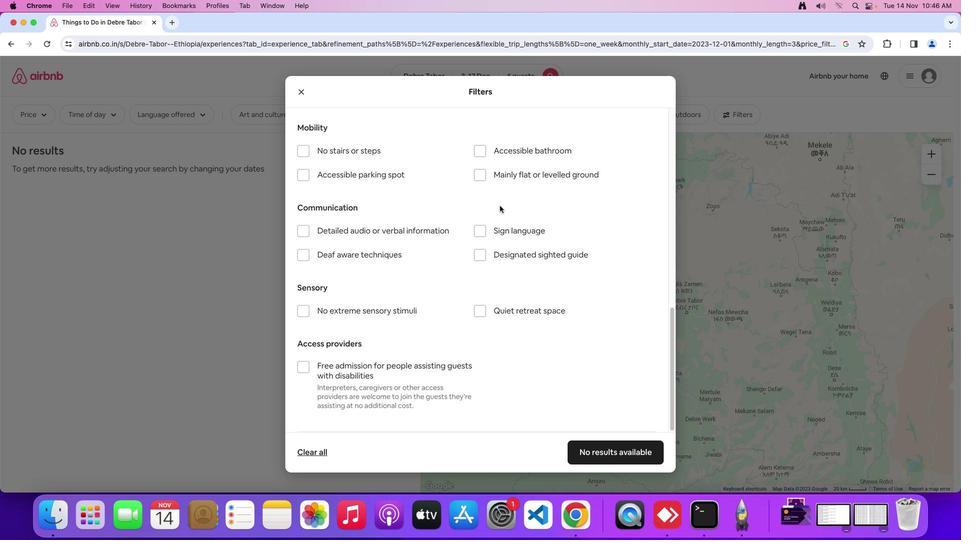 
Action: Mouse scrolled (499, 206) with delta (0, 0)
Screenshot: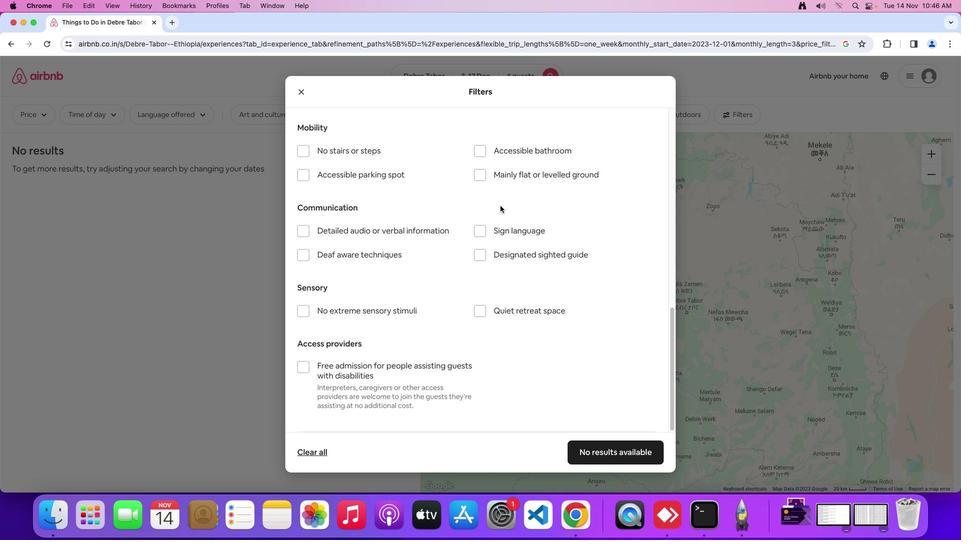 
Action: Mouse scrolled (499, 206) with delta (0, 0)
Screenshot: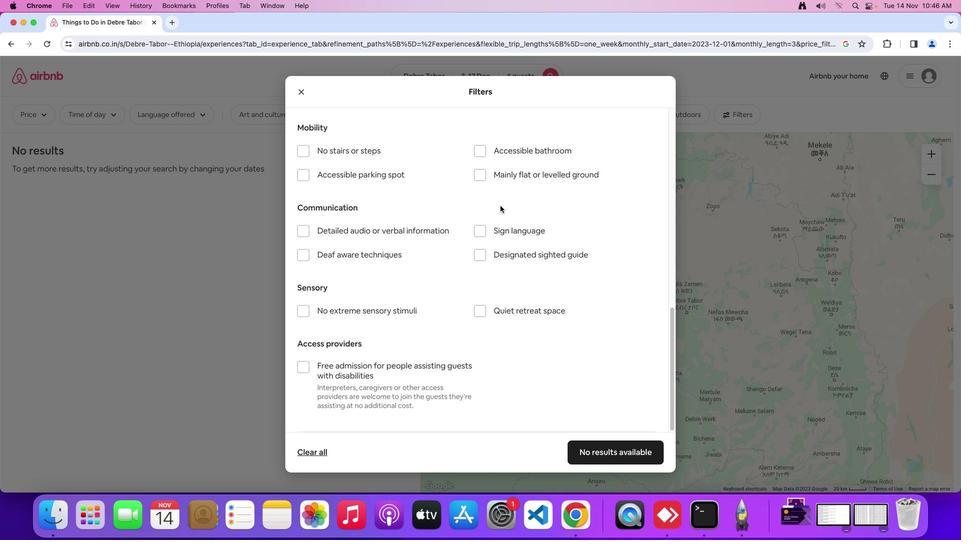 
Action: Mouse moved to (500, 206)
Screenshot: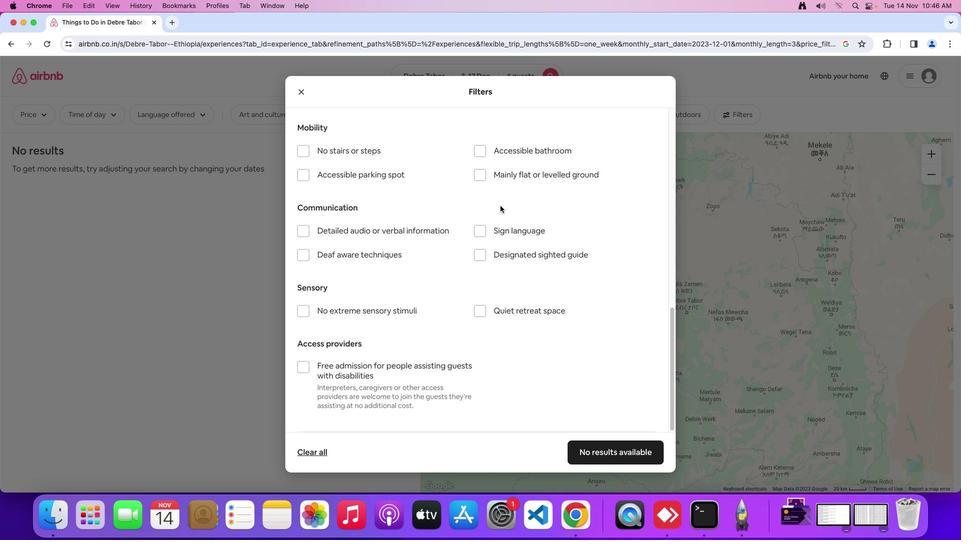 
Action: Mouse scrolled (500, 206) with delta (0, -1)
Screenshot: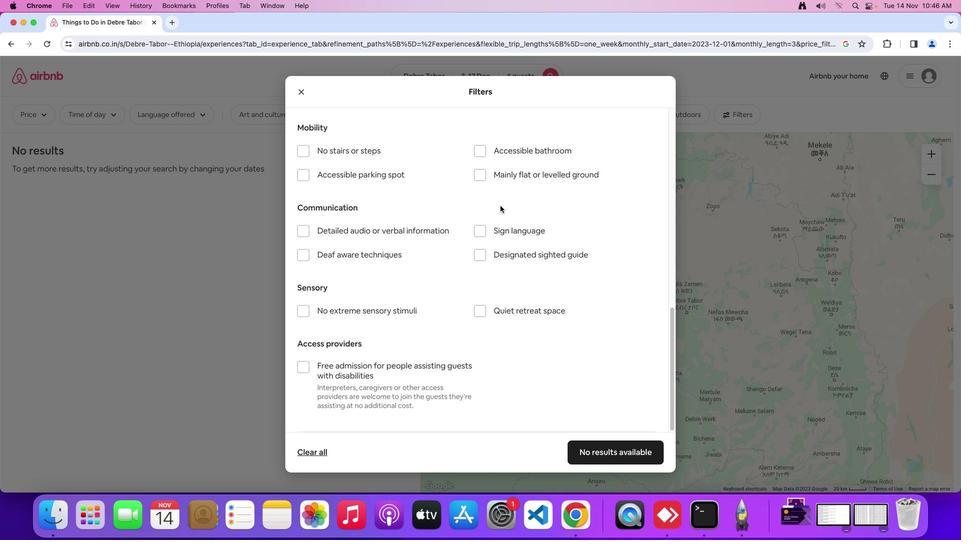 
Action: Mouse moved to (608, 457)
Screenshot: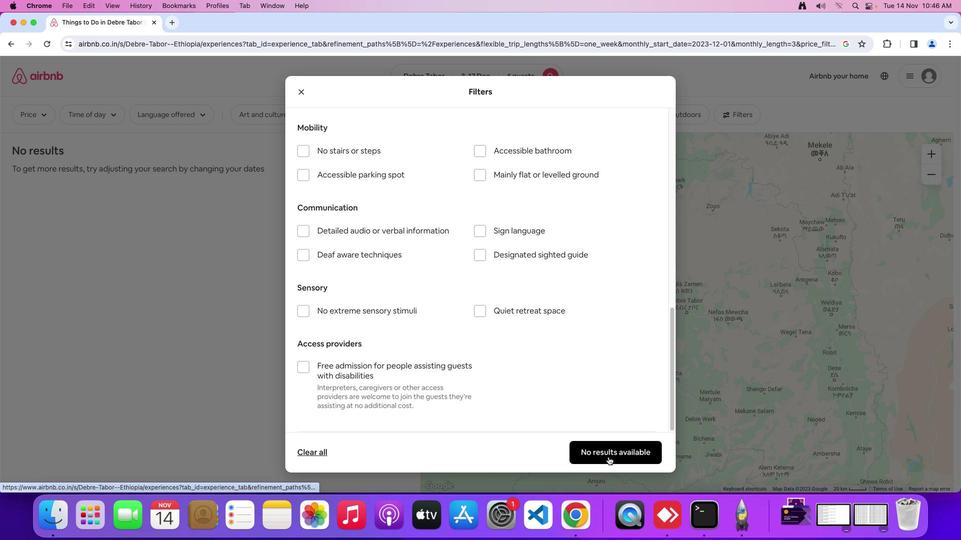 
Action: Mouse pressed left at (608, 457)
Screenshot: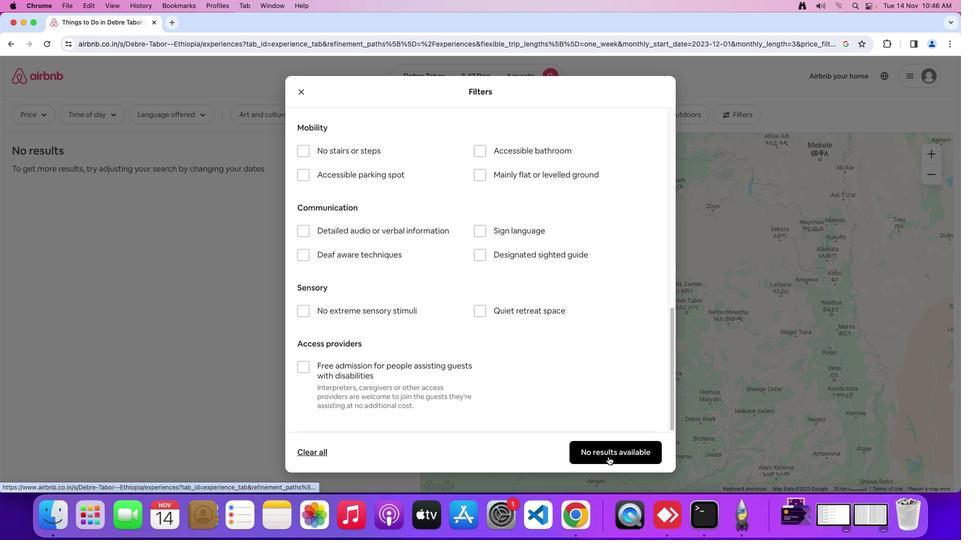 
Action: Mouse moved to (399, 399)
Screenshot: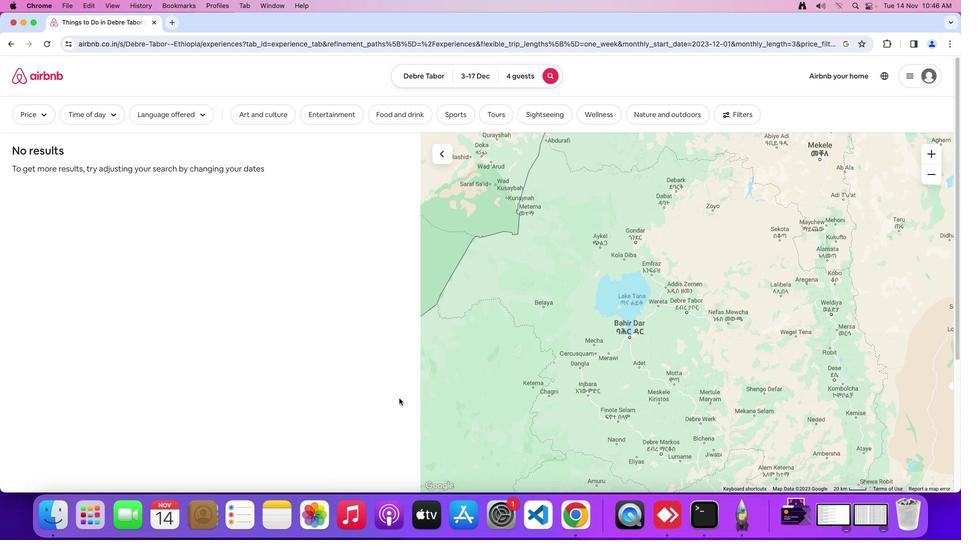 
Action: Mouse pressed left at (399, 399)
Screenshot: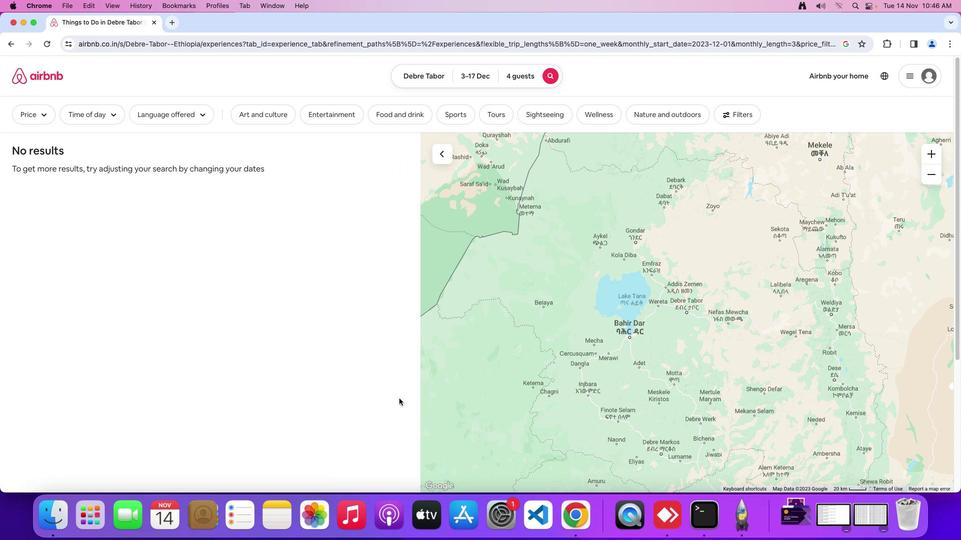 
Action: Mouse moved to (401, 400)
Screenshot: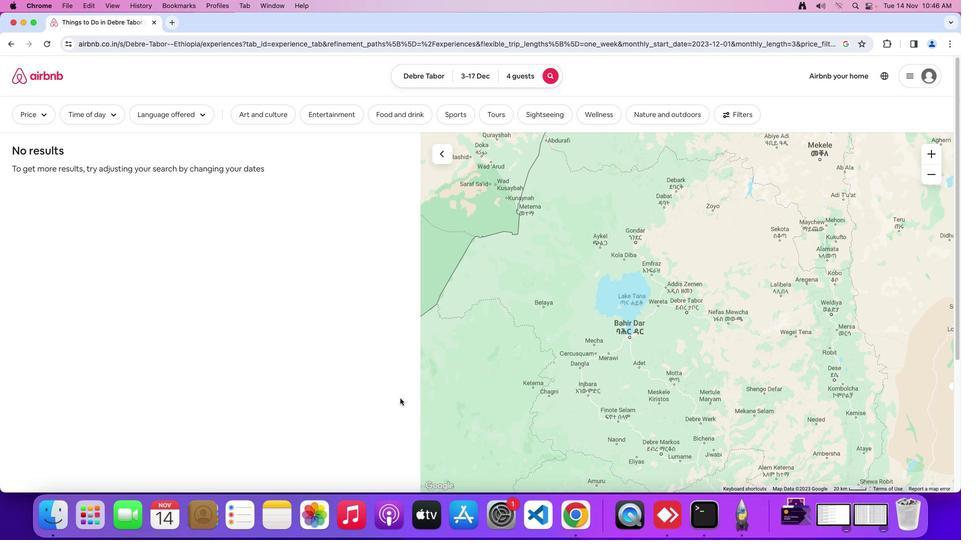 
